 Task: Find connections with filter location Livingston with filter topic #househunting with filter profile language German with filter current company ProPharma with filter school Kumaun University with filter industry Footwear Manufacturing with filter service category Personal Injury Law with filter keywords title Sociologist
Action: Mouse moved to (578, 79)
Screenshot: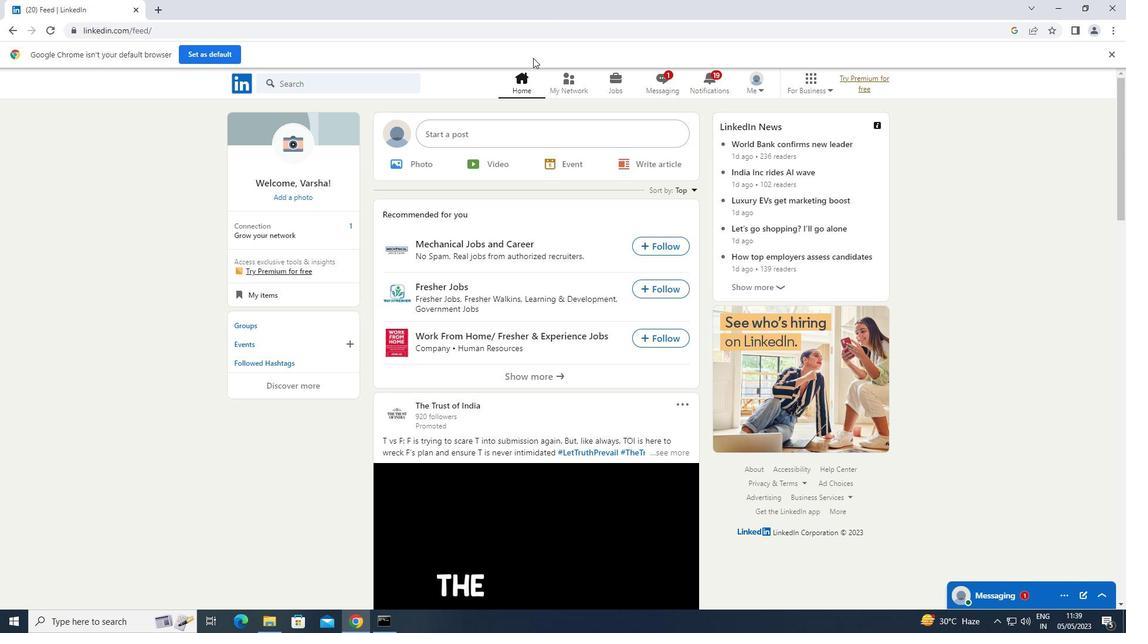 
Action: Mouse pressed left at (578, 79)
Screenshot: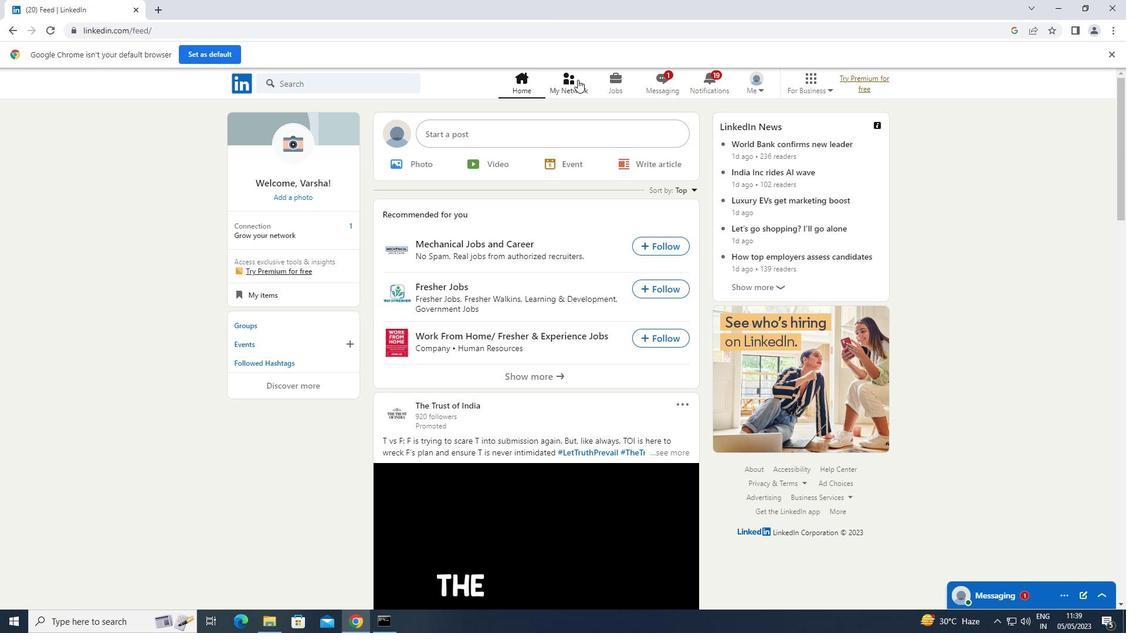 
Action: Mouse moved to (321, 153)
Screenshot: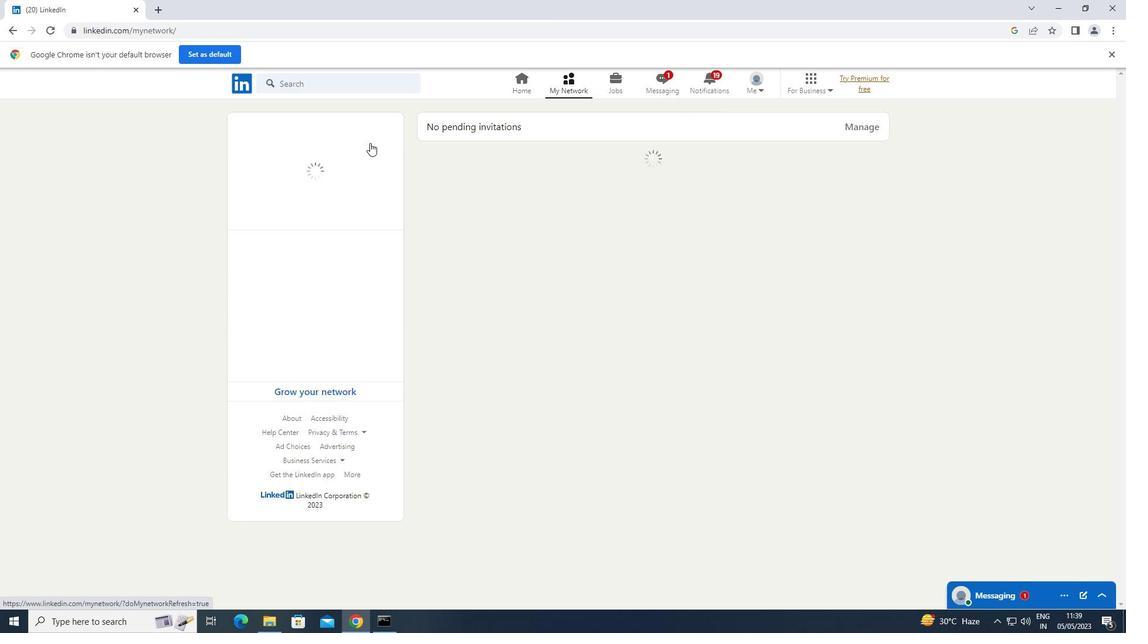 
Action: Mouse pressed left at (321, 153)
Screenshot: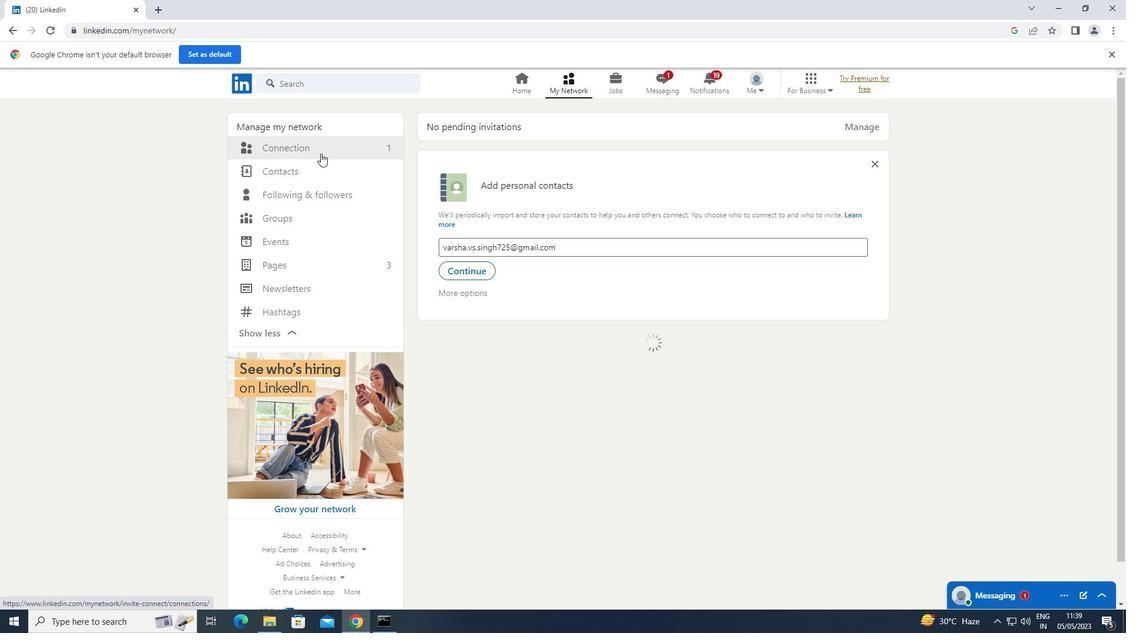 
Action: Mouse moved to (656, 150)
Screenshot: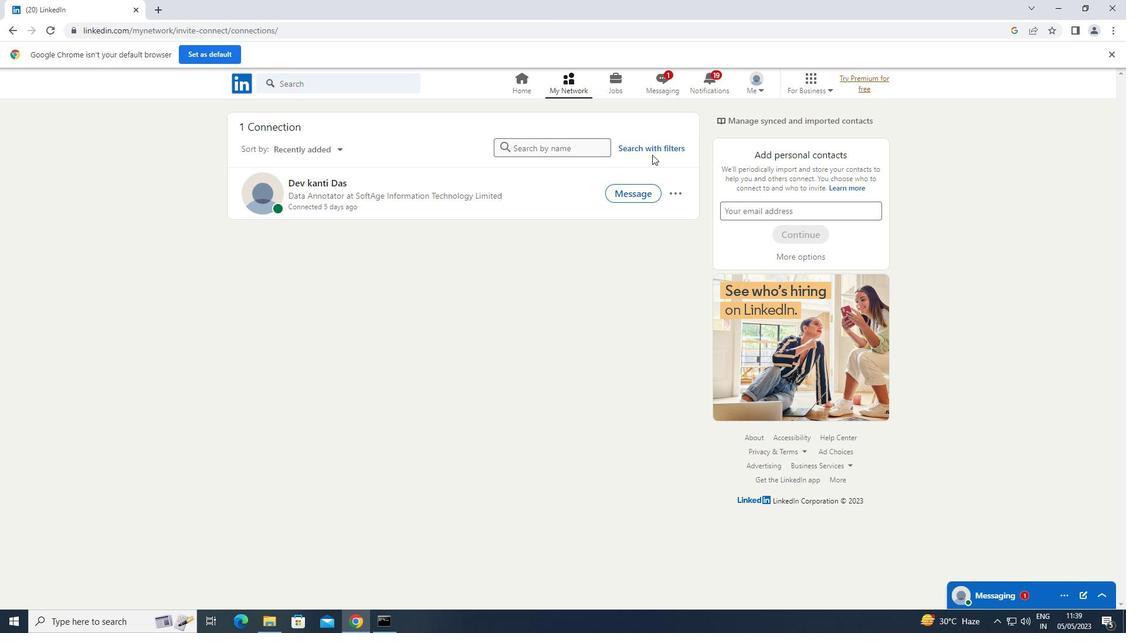
Action: Mouse pressed left at (656, 150)
Screenshot: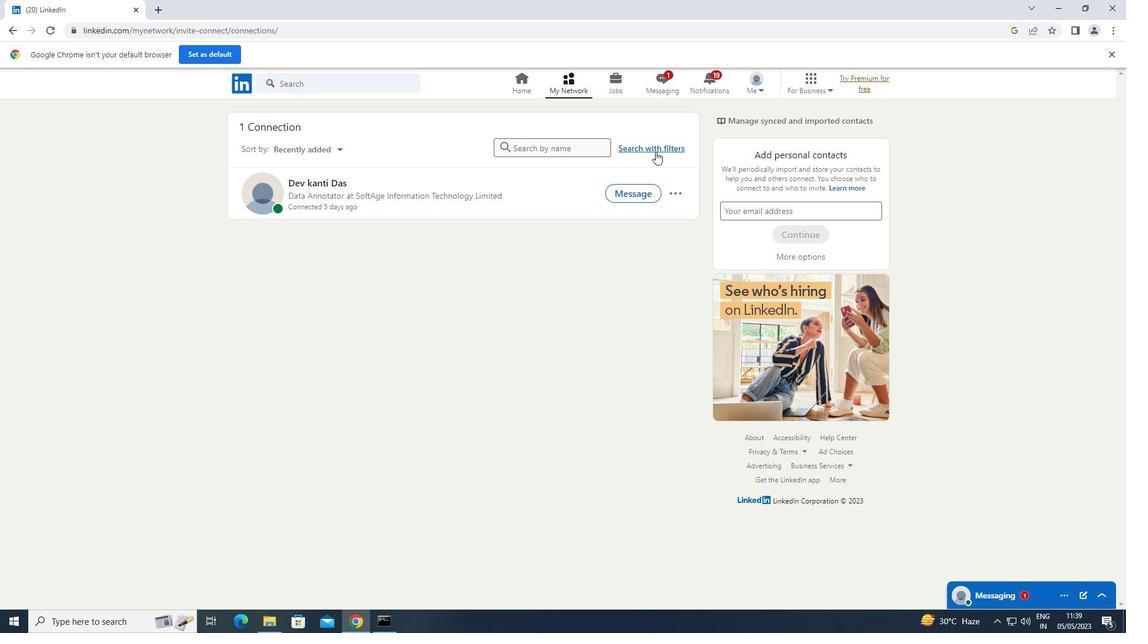 
Action: Mouse moved to (610, 108)
Screenshot: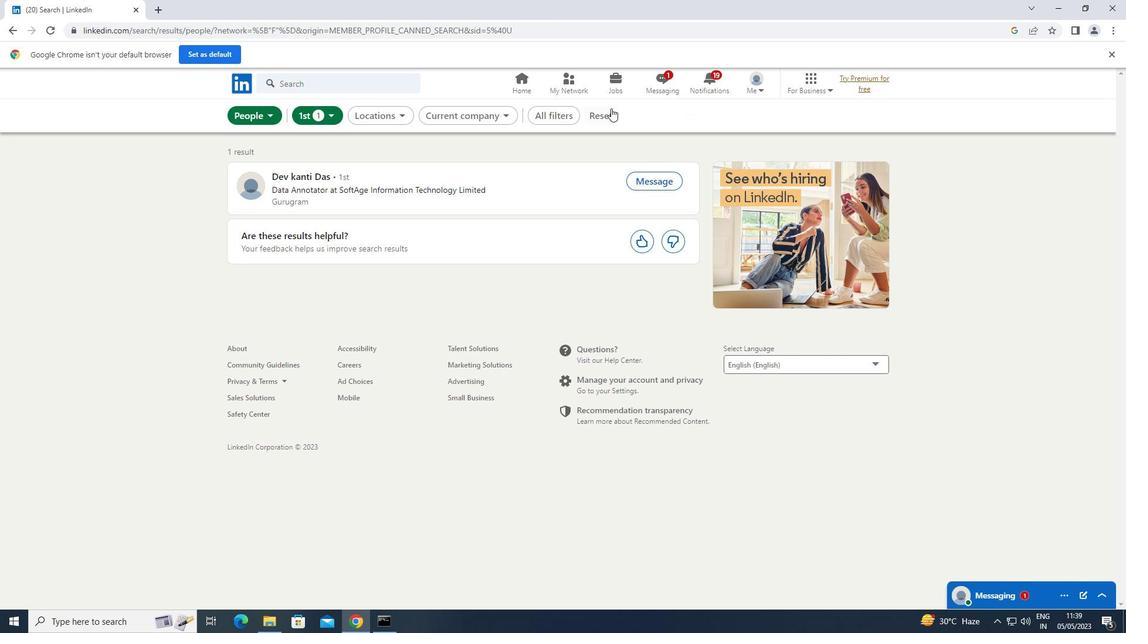 
Action: Mouse pressed left at (610, 108)
Screenshot: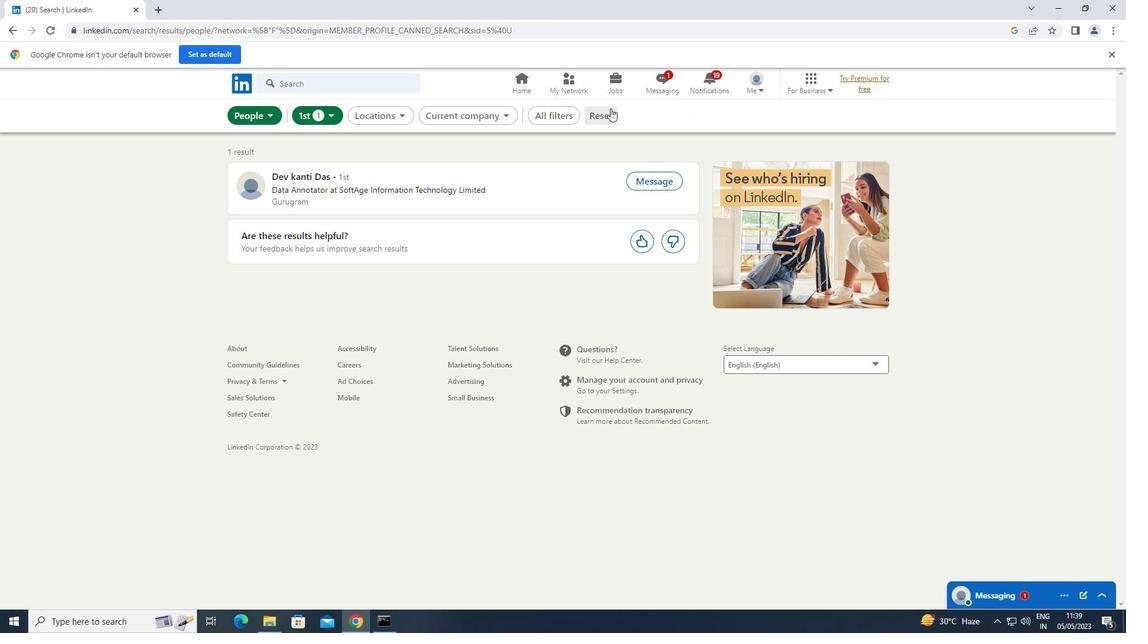 
Action: Mouse moved to (579, 120)
Screenshot: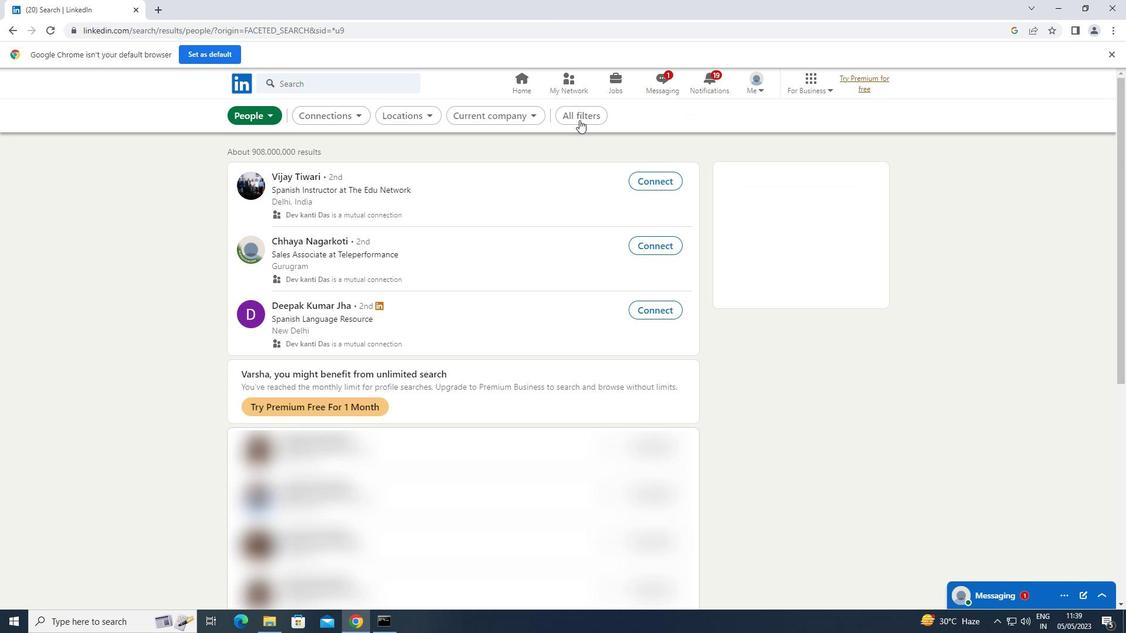
Action: Mouse pressed left at (579, 120)
Screenshot: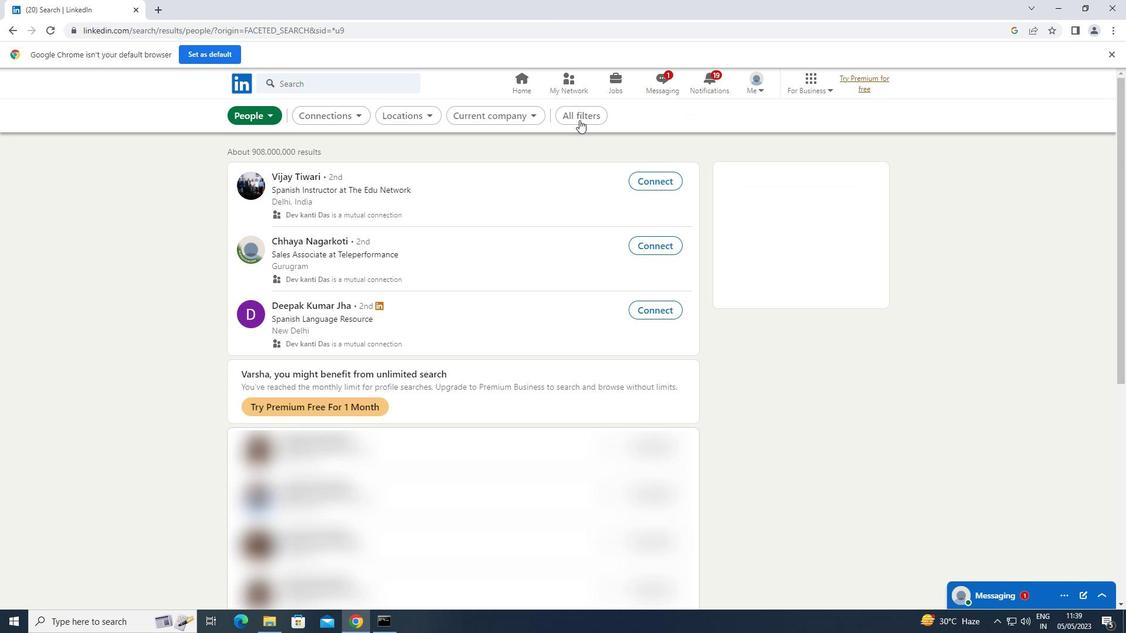 
Action: Mouse moved to (927, 278)
Screenshot: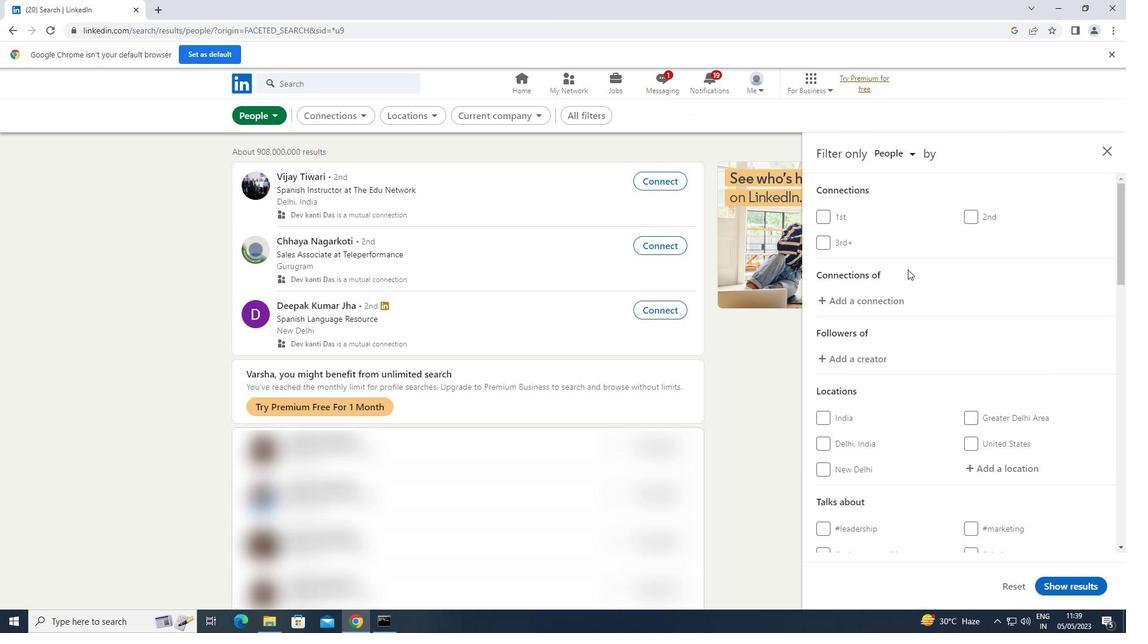 
Action: Mouse scrolled (927, 278) with delta (0, 0)
Screenshot: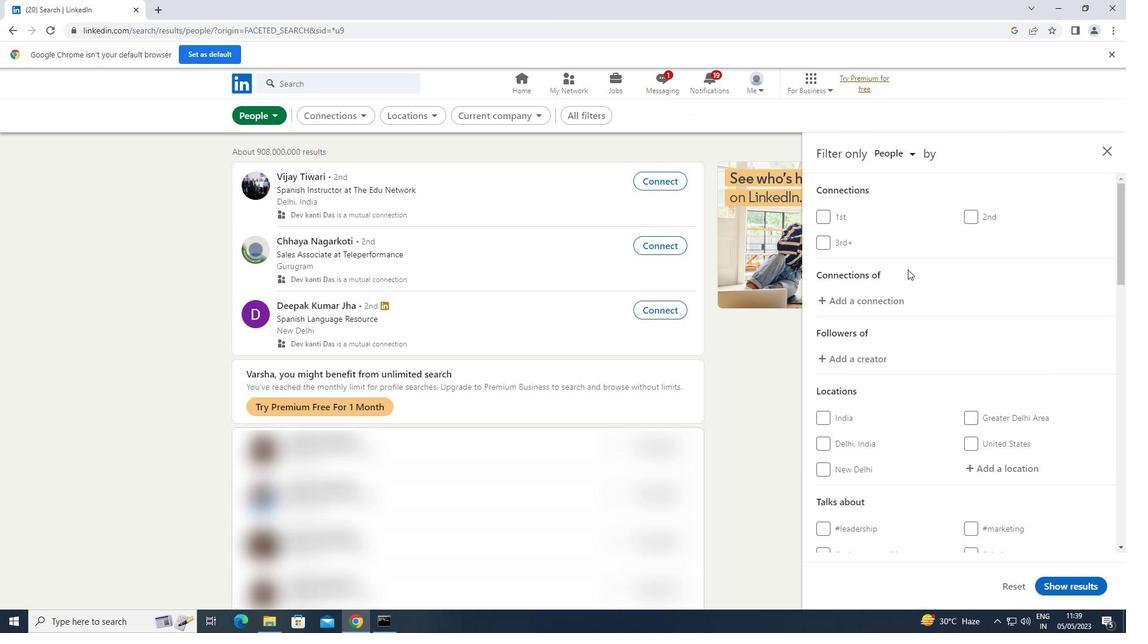 
Action: Mouse scrolled (927, 278) with delta (0, 0)
Screenshot: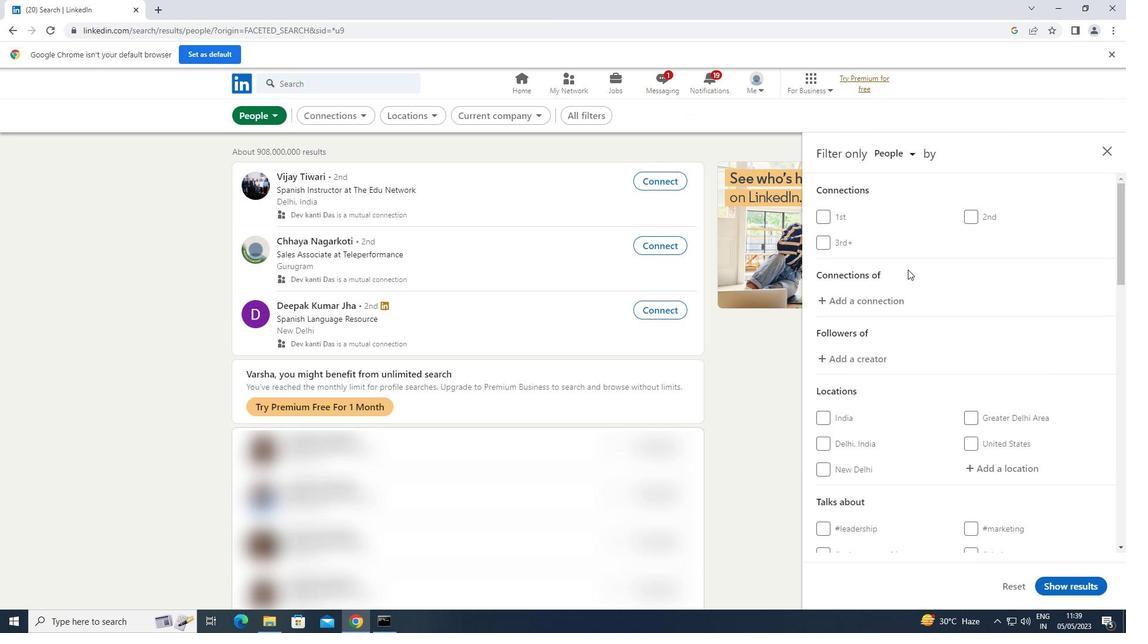 
Action: Mouse scrolled (927, 278) with delta (0, 0)
Screenshot: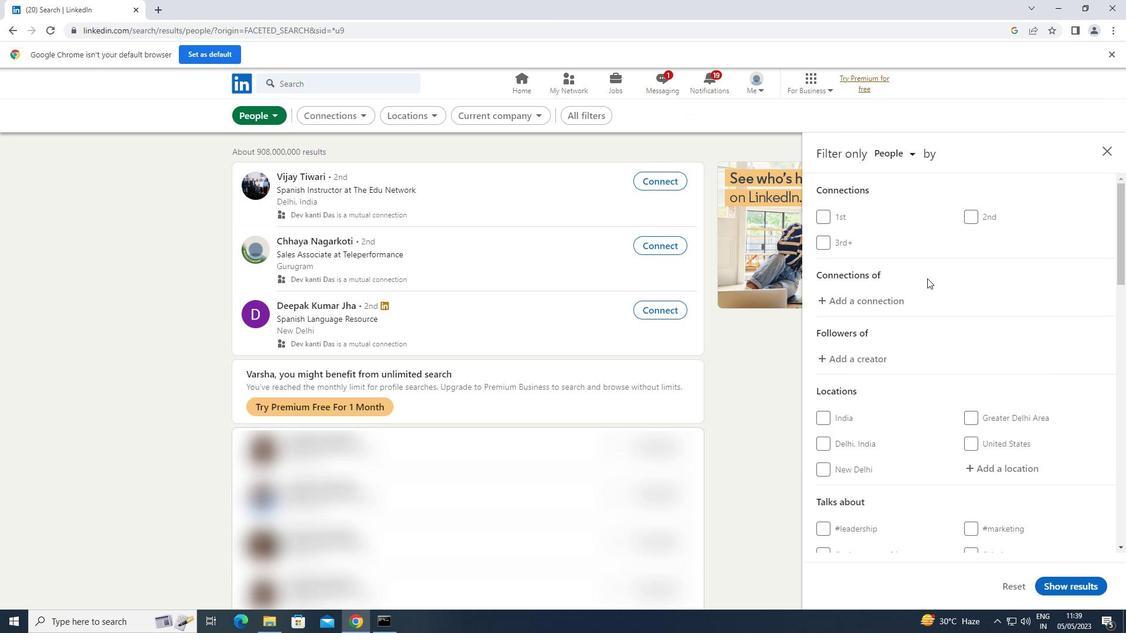 
Action: Mouse moved to (1002, 297)
Screenshot: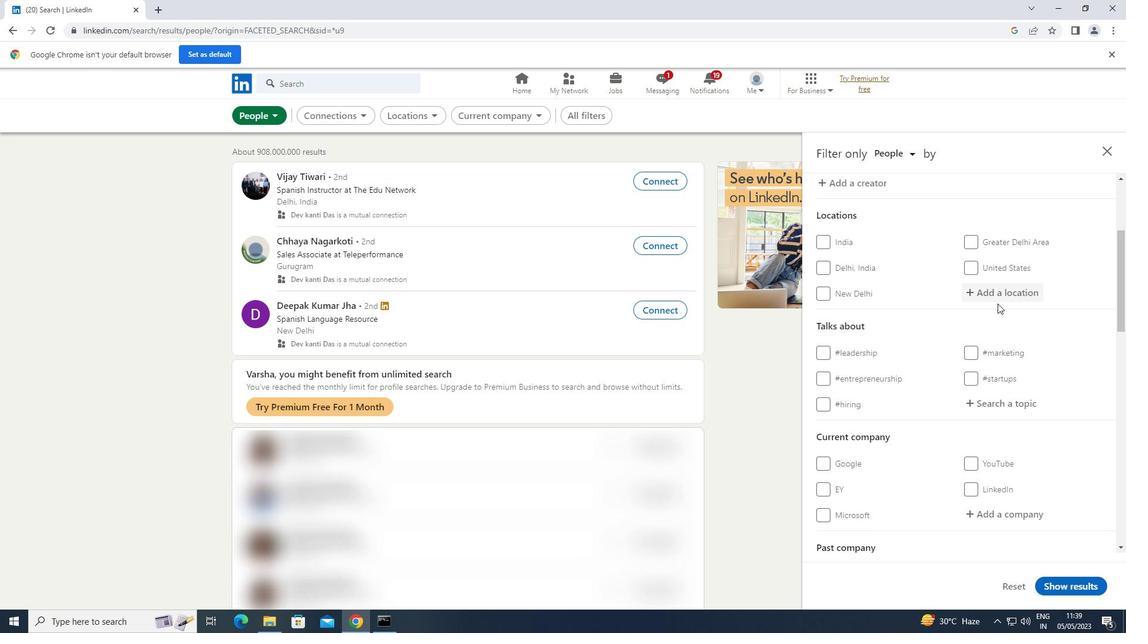 
Action: Mouse pressed left at (1002, 297)
Screenshot: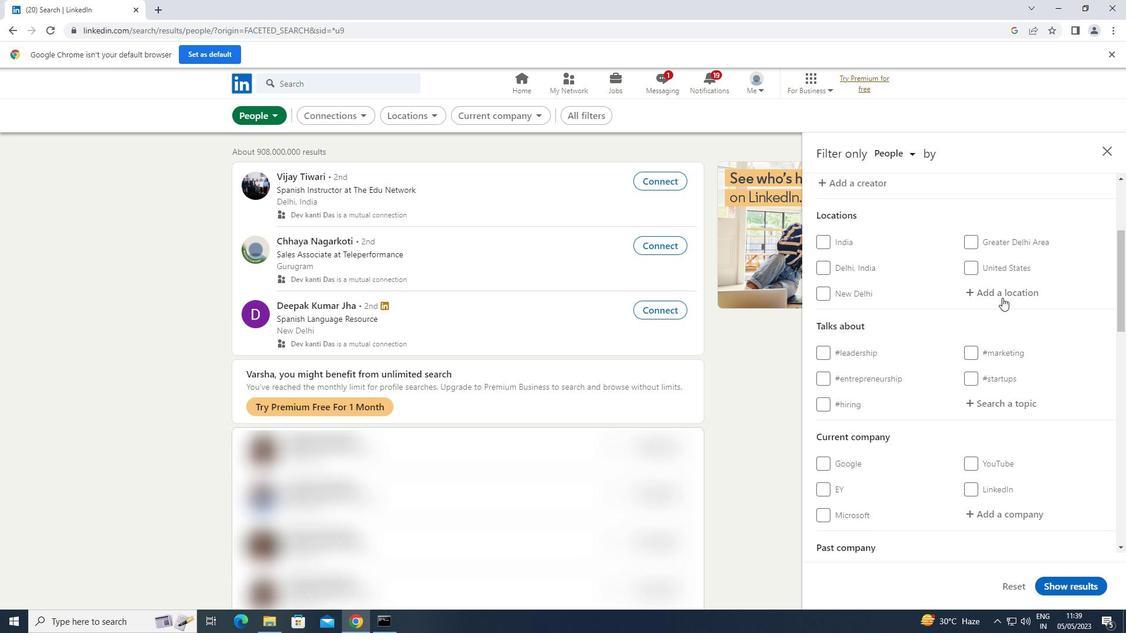 
Action: Key pressed <Key.shift>LIVINGSTON<Key.enter>
Screenshot: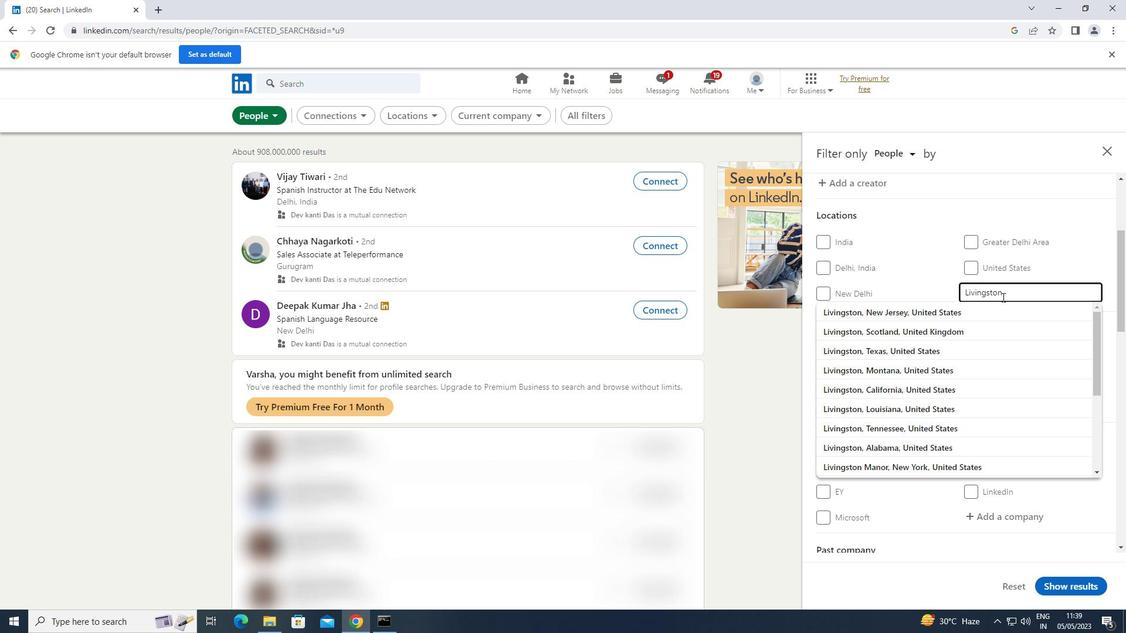 
Action: Mouse moved to (1004, 406)
Screenshot: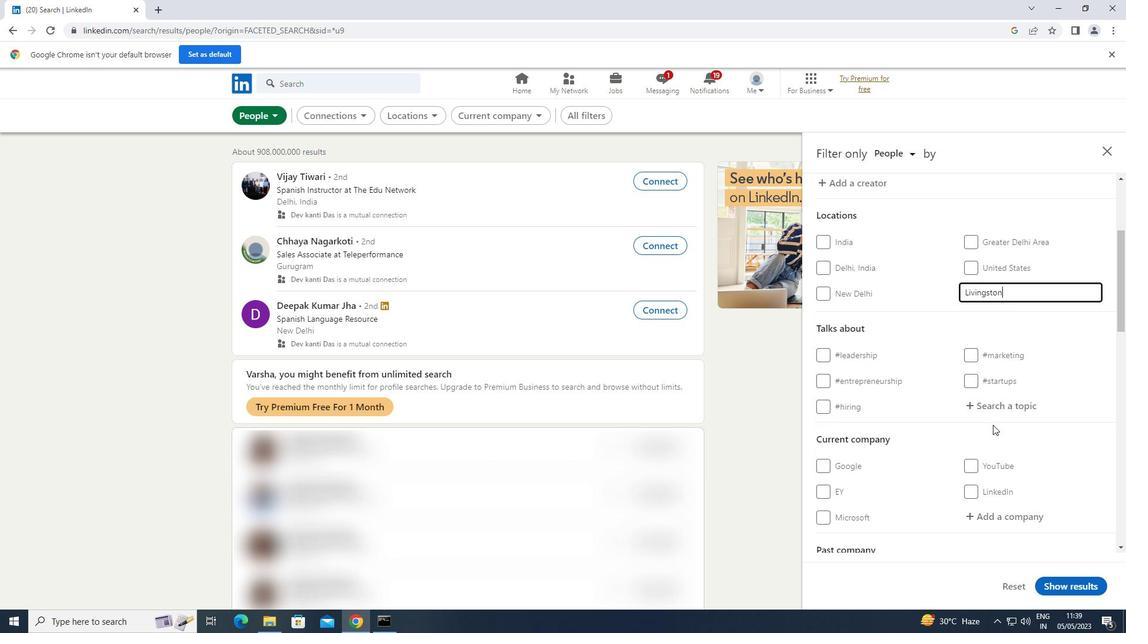 
Action: Mouse pressed left at (1004, 406)
Screenshot: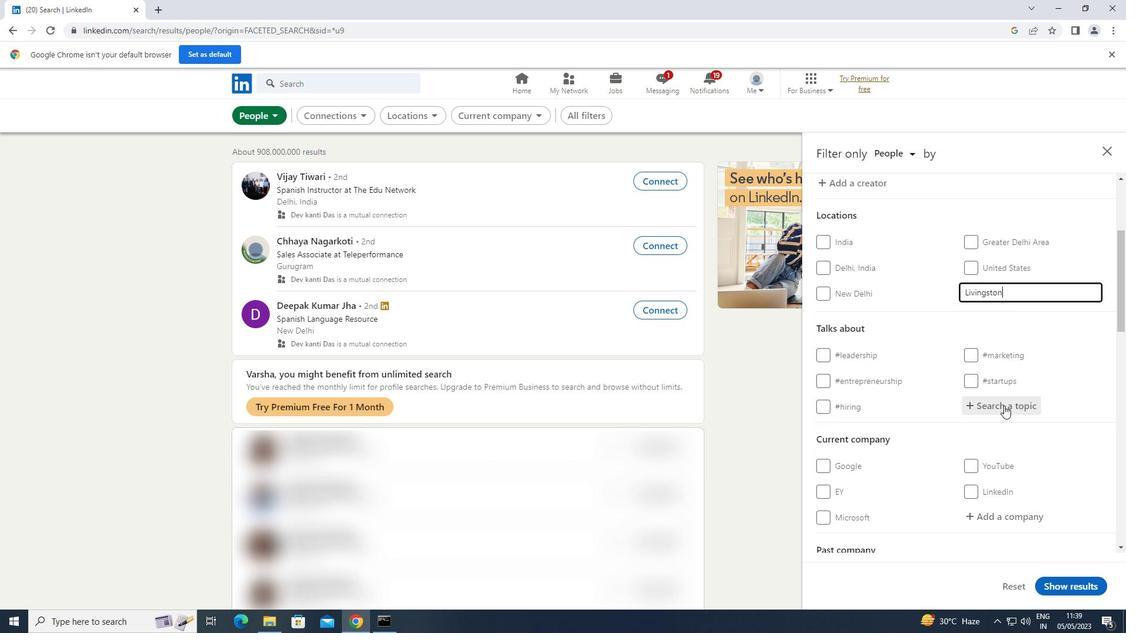 
Action: Key pressed HOUSEHUNTING
Screenshot: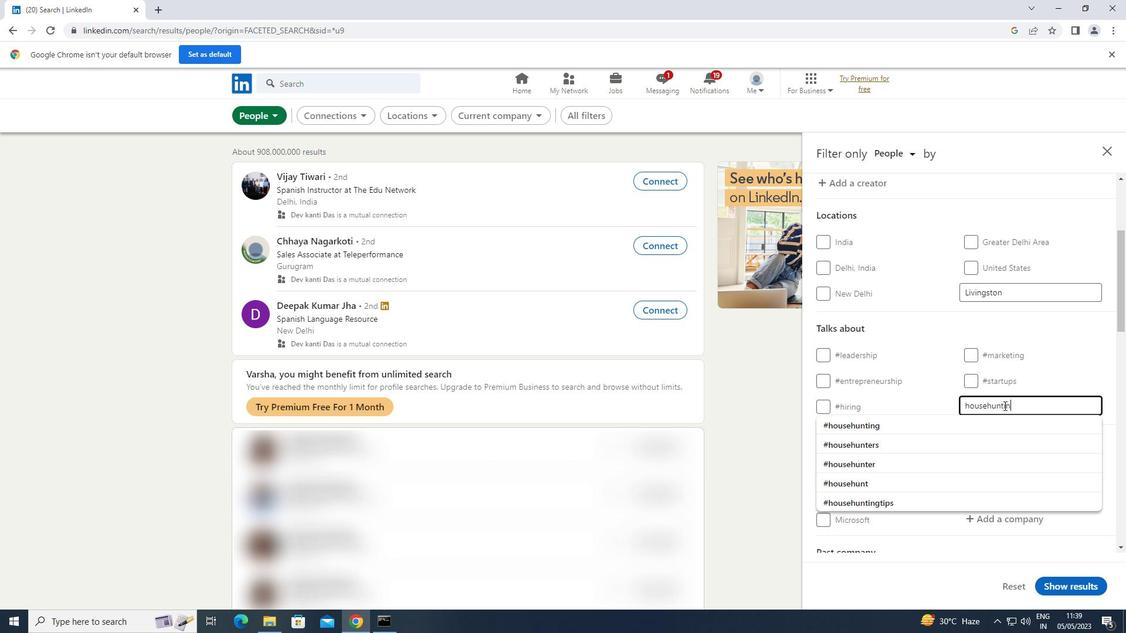 
Action: Mouse moved to (913, 429)
Screenshot: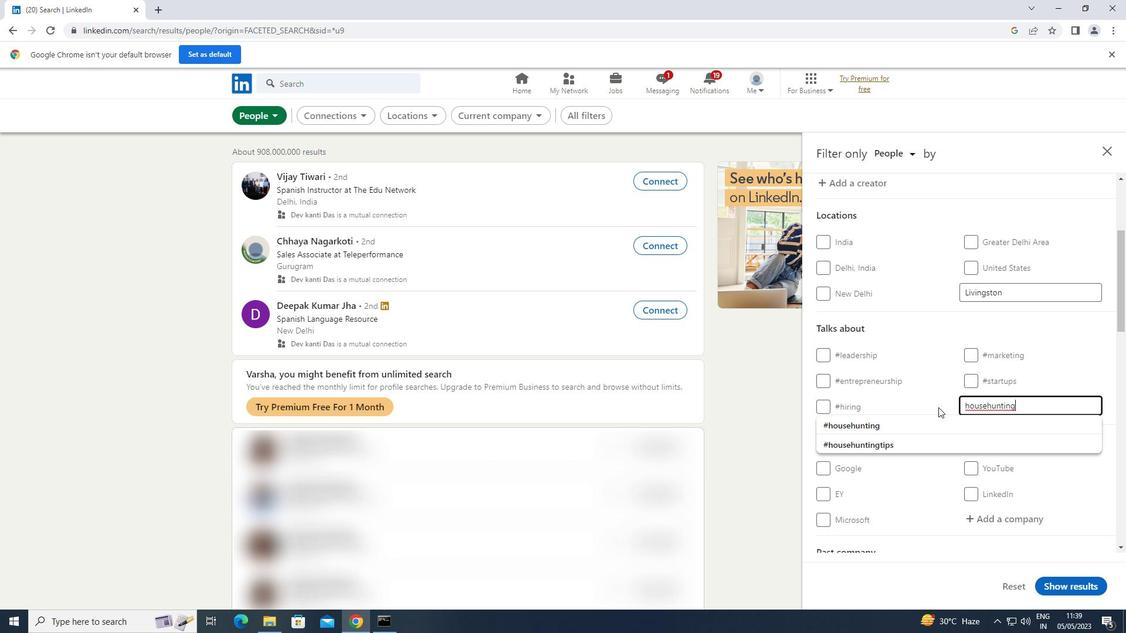 
Action: Mouse pressed left at (913, 429)
Screenshot: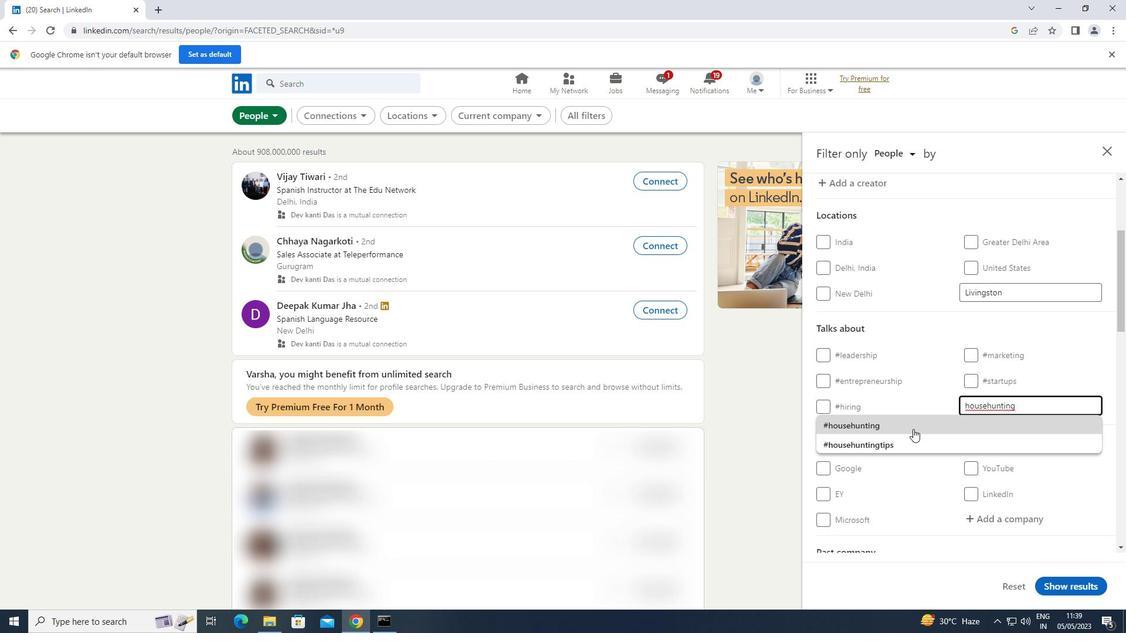 
Action: Mouse scrolled (913, 429) with delta (0, 0)
Screenshot: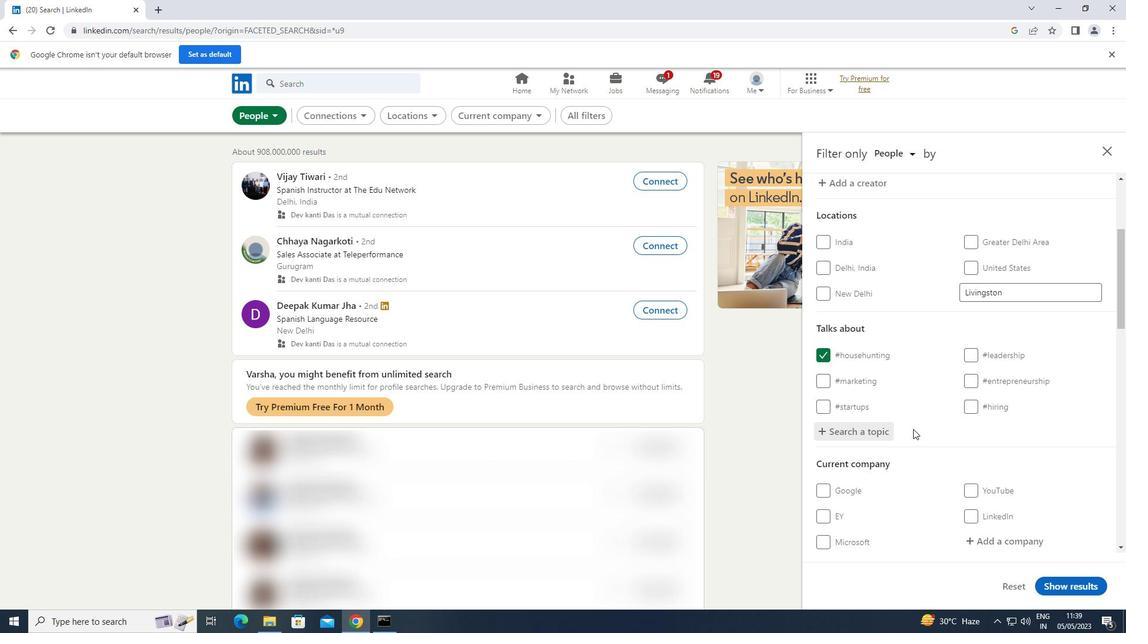 
Action: Mouse scrolled (913, 429) with delta (0, 0)
Screenshot: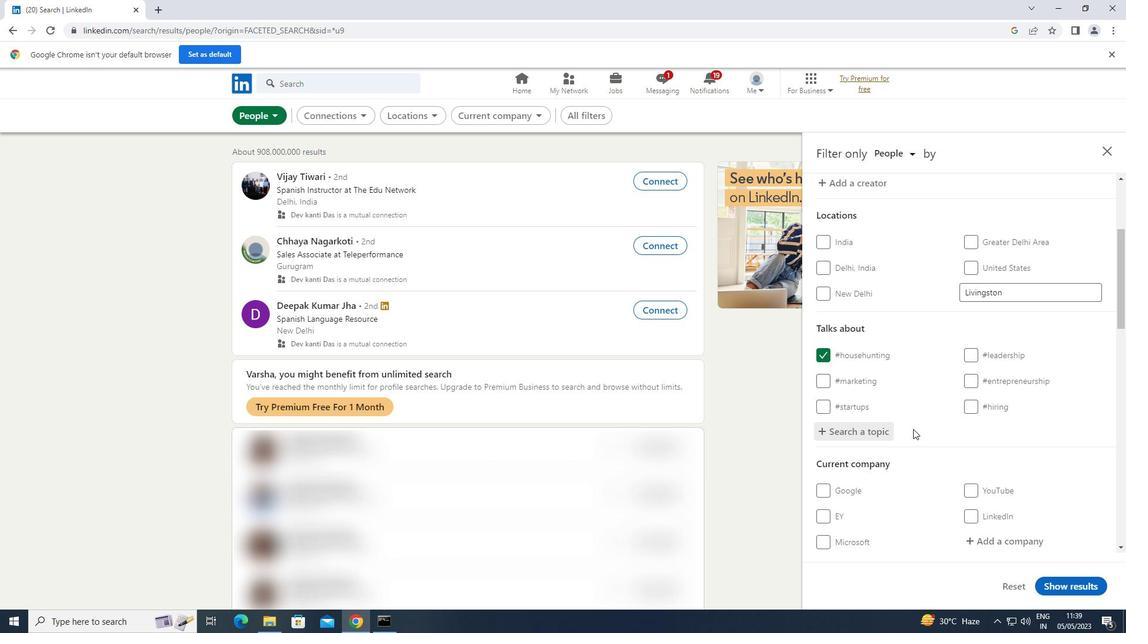 
Action: Mouse scrolled (913, 429) with delta (0, 0)
Screenshot: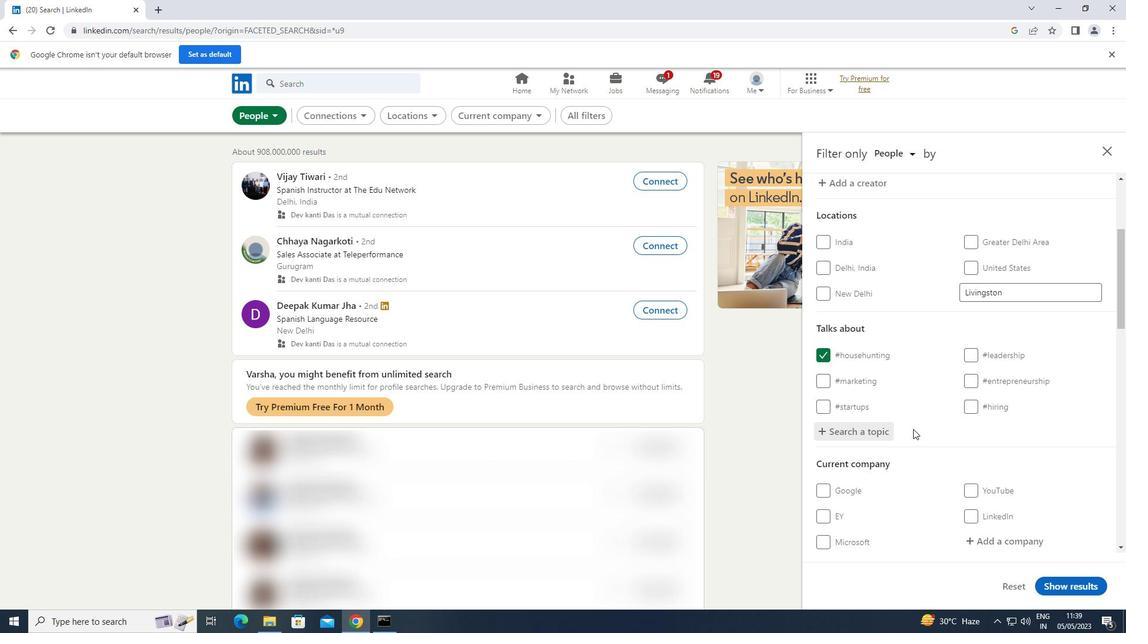 
Action: Mouse scrolled (913, 429) with delta (0, 0)
Screenshot: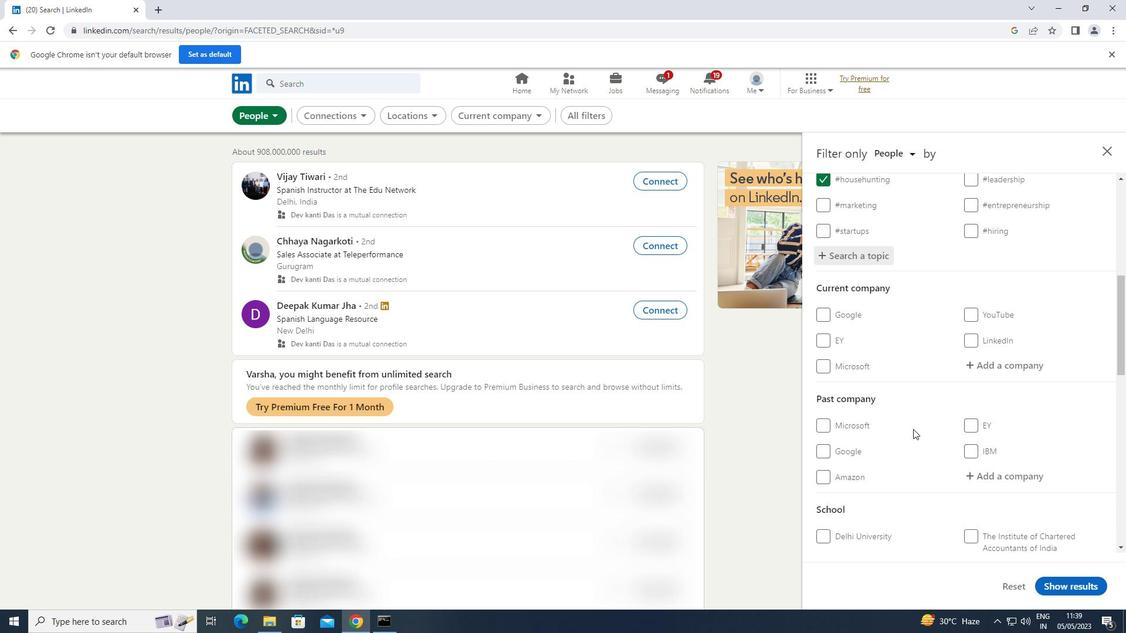 
Action: Mouse scrolled (913, 429) with delta (0, 0)
Screenshot: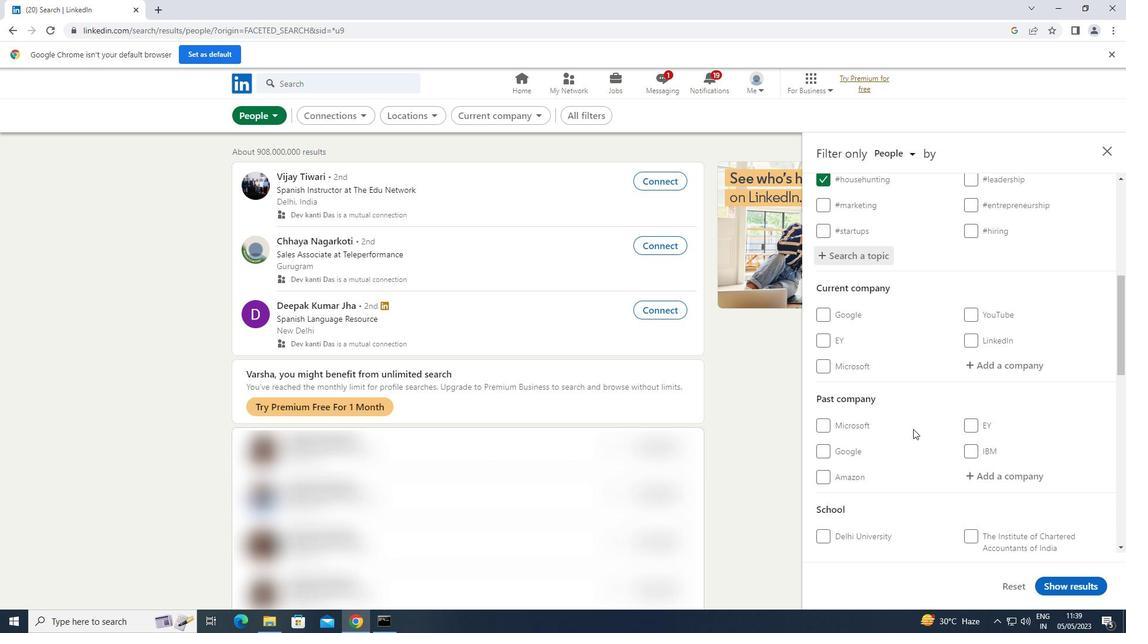 
Action: Mouse scrolled (913, 429) with delta (0, 0)
Screenshot: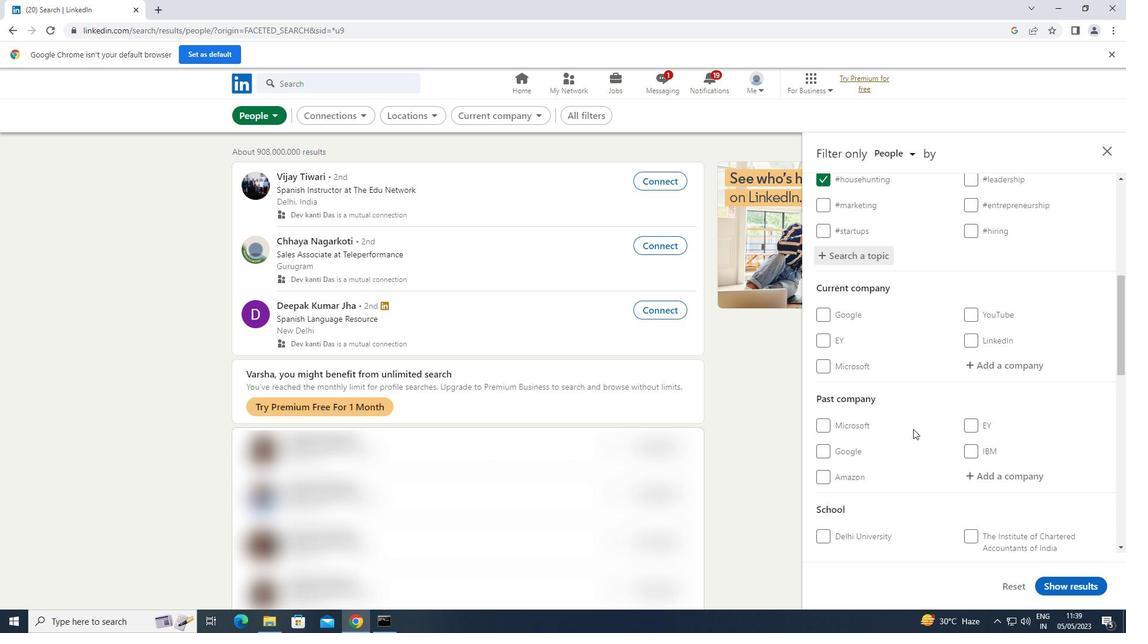 
Action: Mouse scrolled (913, 429) with delta (0, 0)
Screenshot: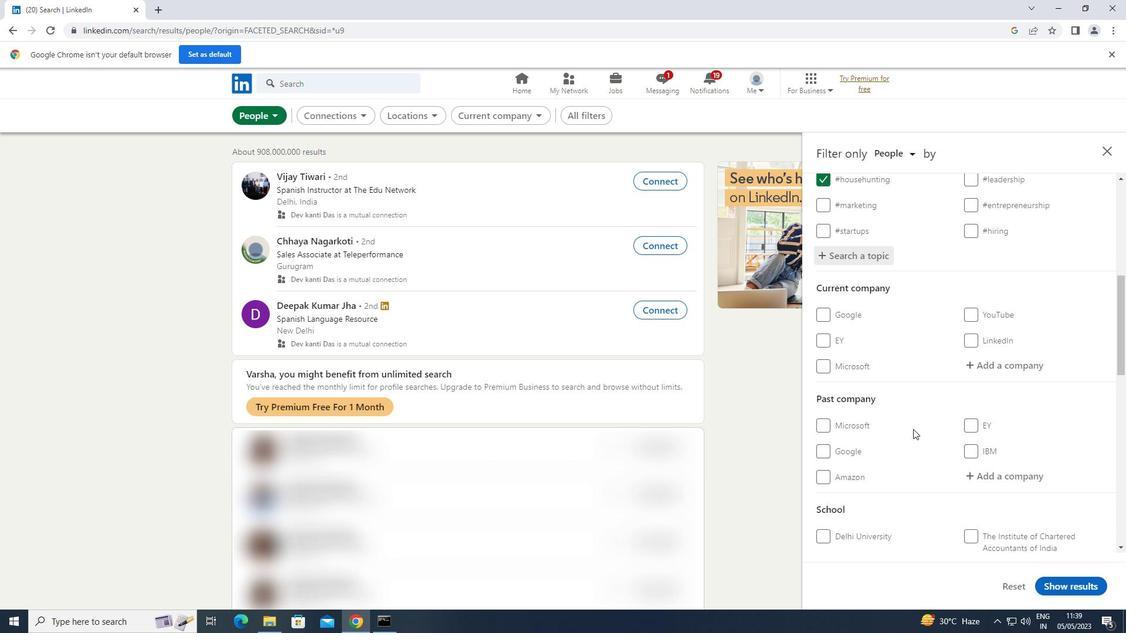 
Action: Mouse scrolled (913, 429) with delta (0, 0)
Screenshot: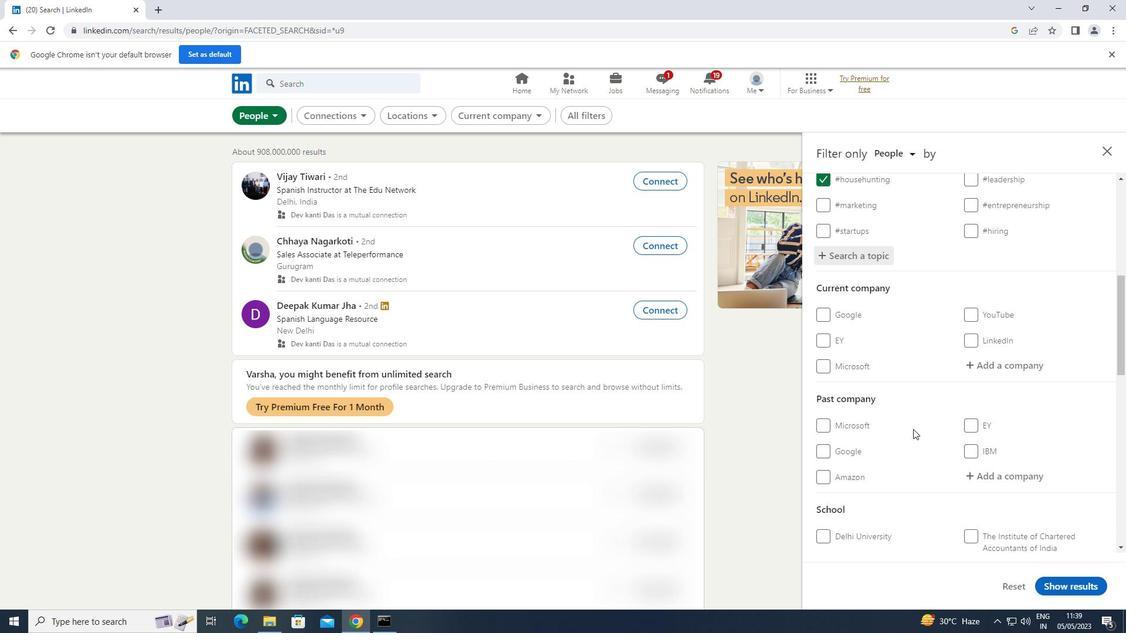 
Action: Mouse moved to (873, 472)
Screenshot: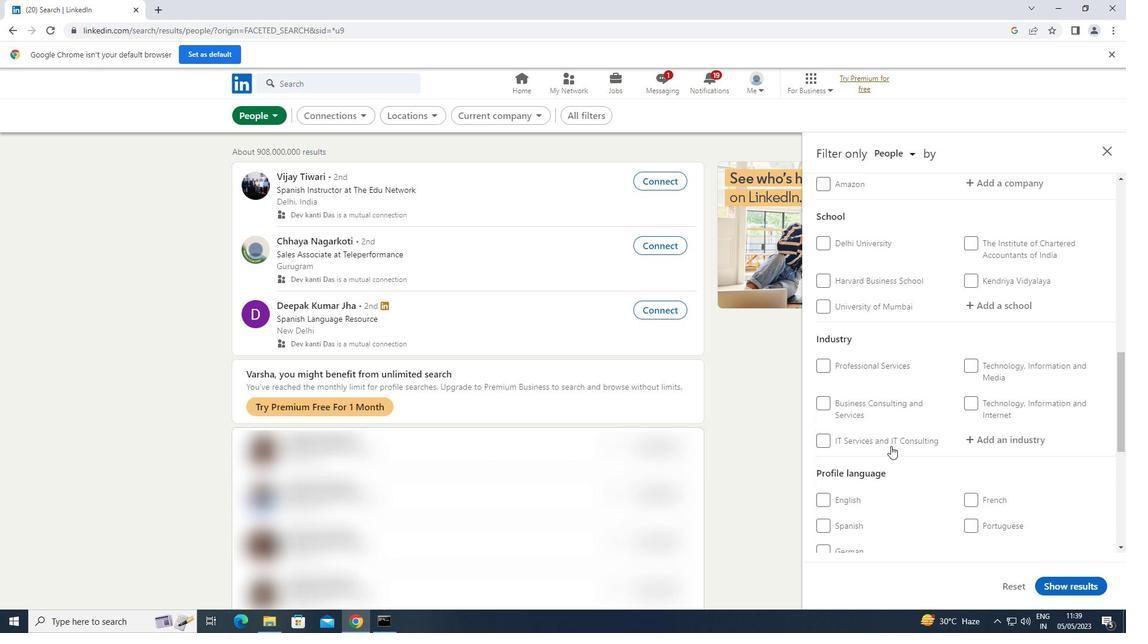 
Action: Mouse scrolled (873, 471) with delta (0, 0)
Screenshot: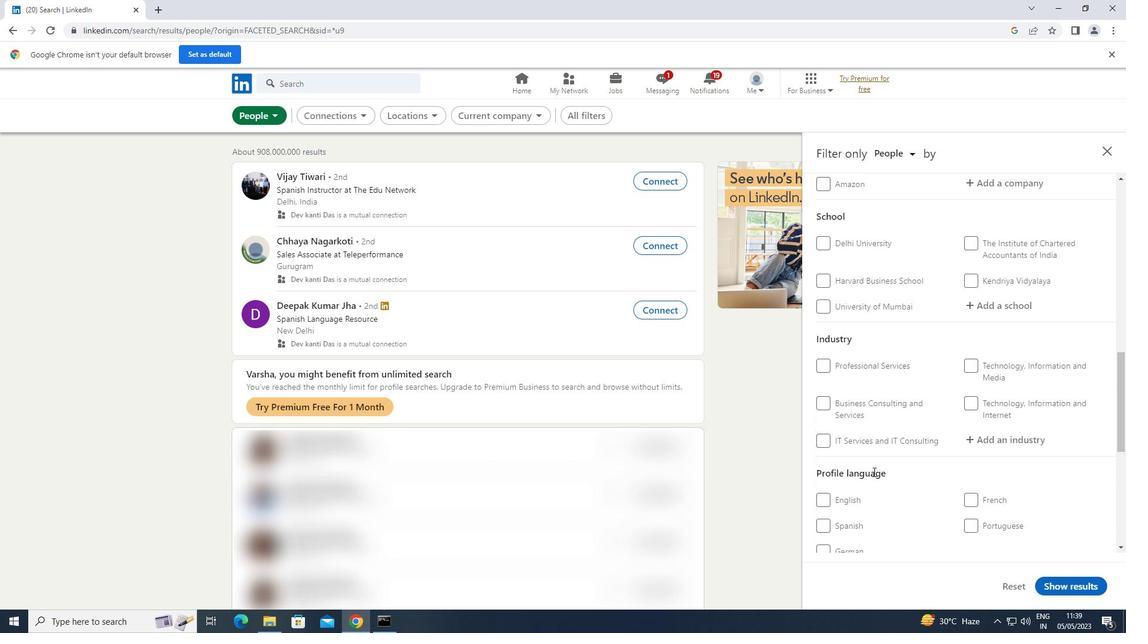 
Action: Mouse scrolled (873, 471) with delta (0, 0)
Screenshot: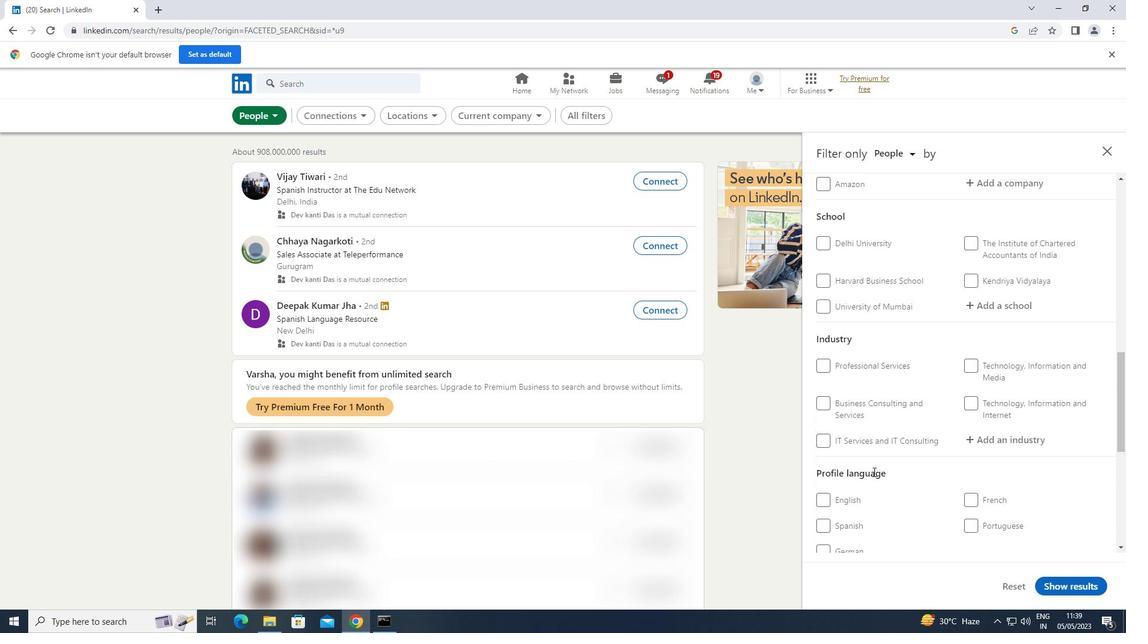 
Action: Mouse moved to (820, 432)
Screenshot: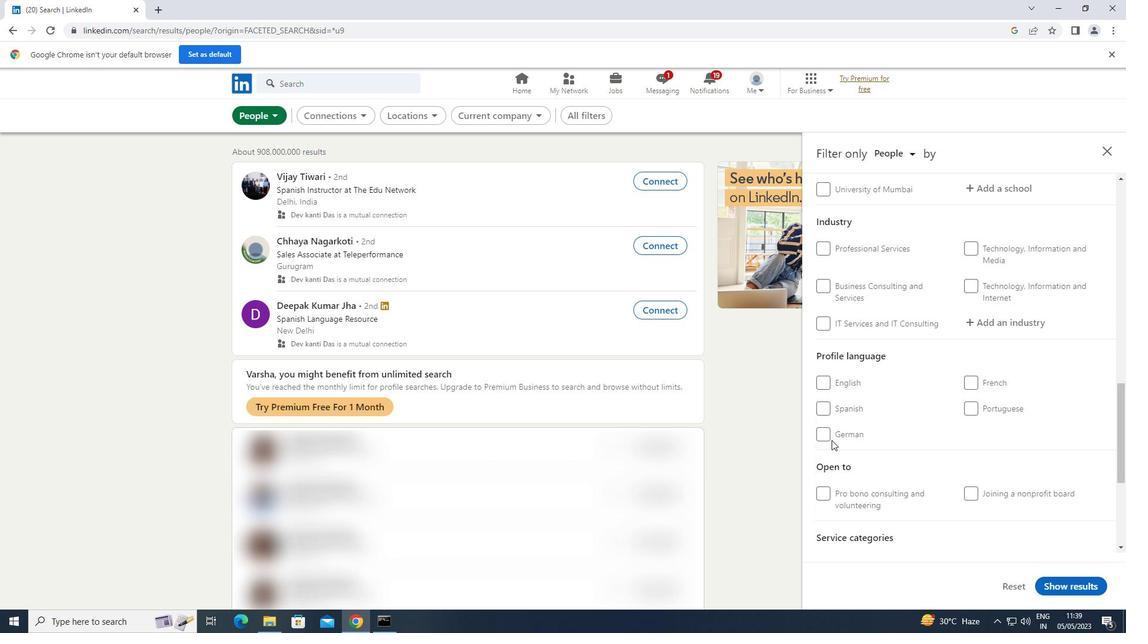
Action: Mouse pressed left at (820, 432)
Screenshot: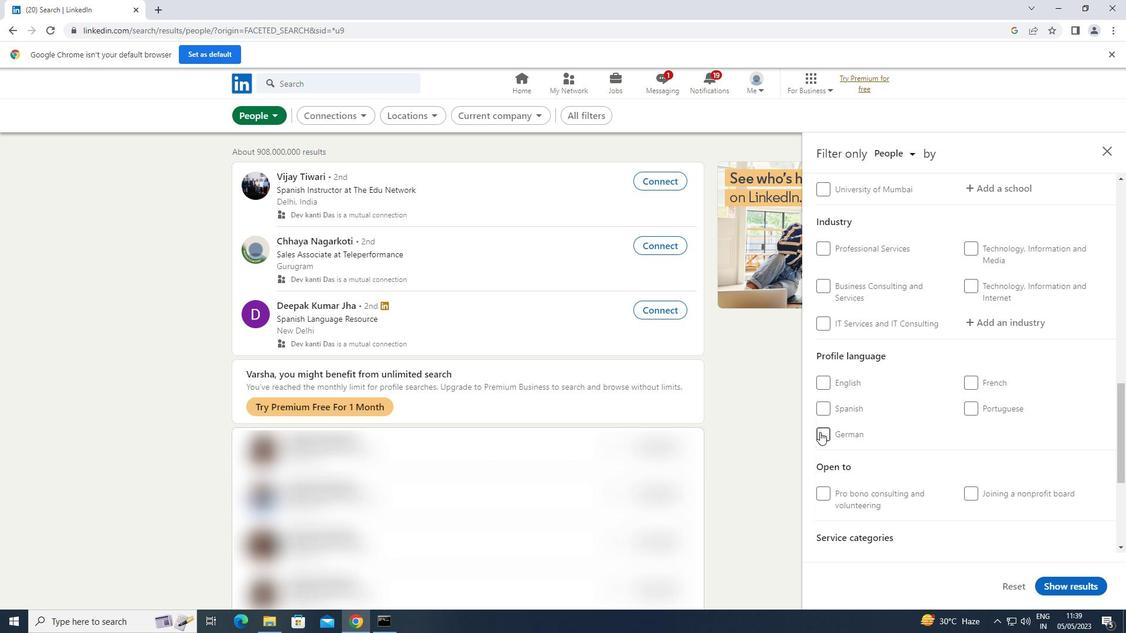 
Action: Mouse moved to (823, 428)
Screenshot: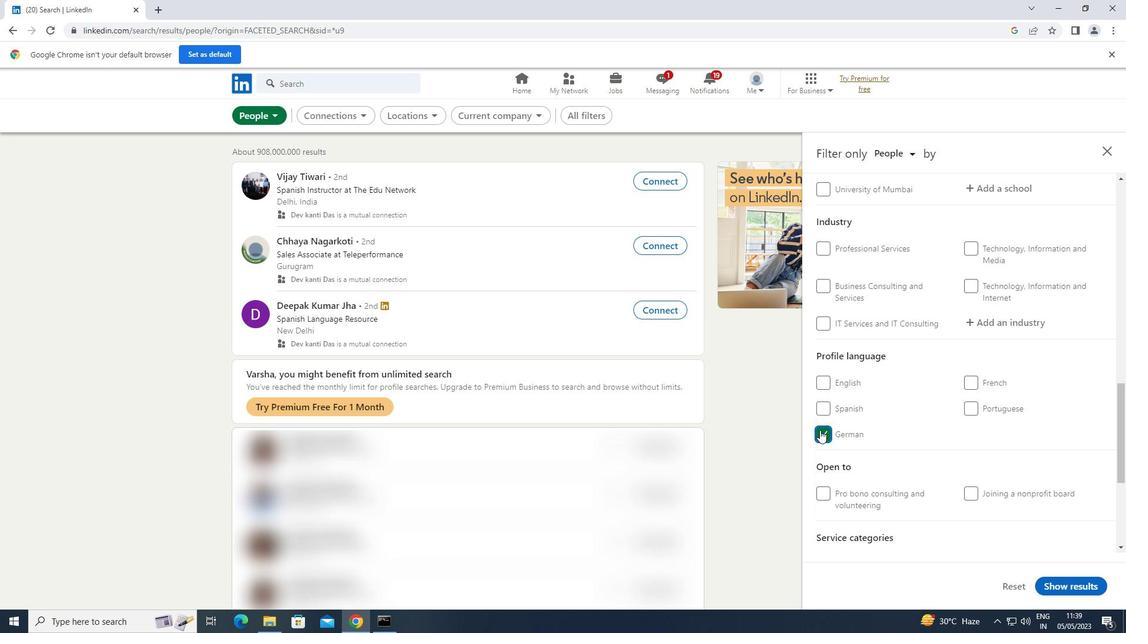 
Action: Mouse scrolled (823, 429) with delta (0, 0)
Screenshot: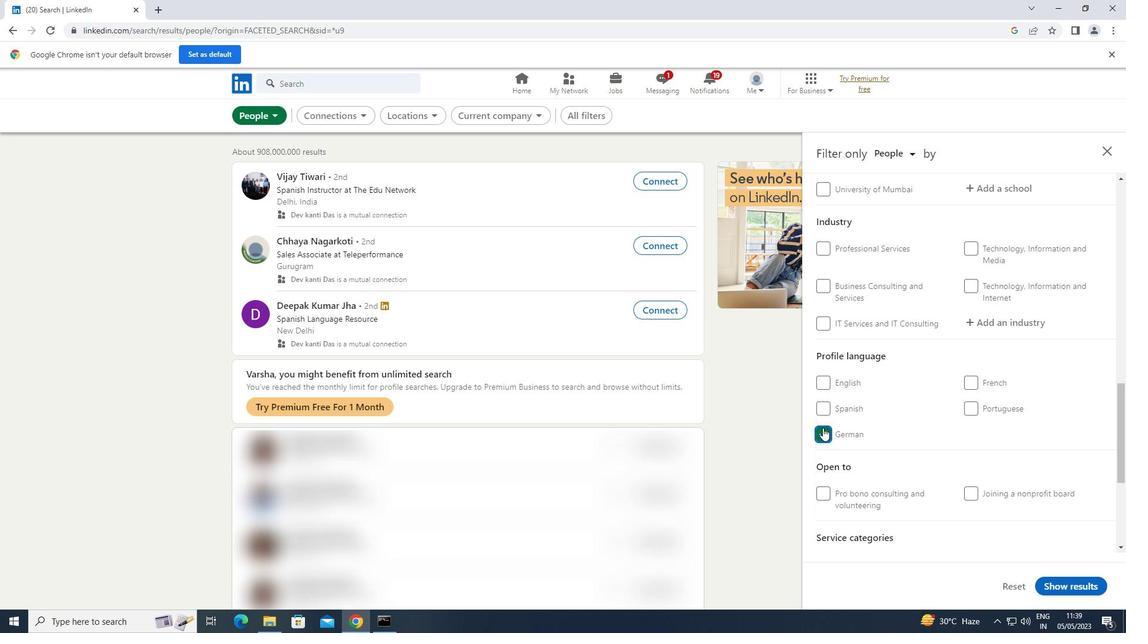 
Action: Mouse scrolled (823, 429) with delta (0, 0)
Screenshot: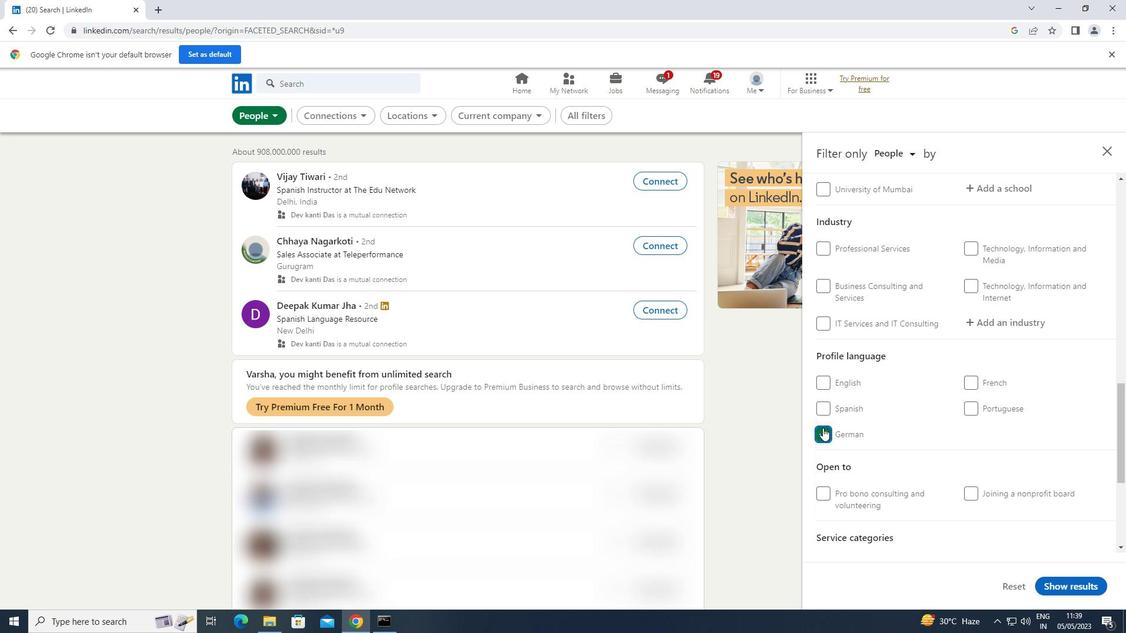 
Action: Mouse moved to (825, 425)
Screenshot: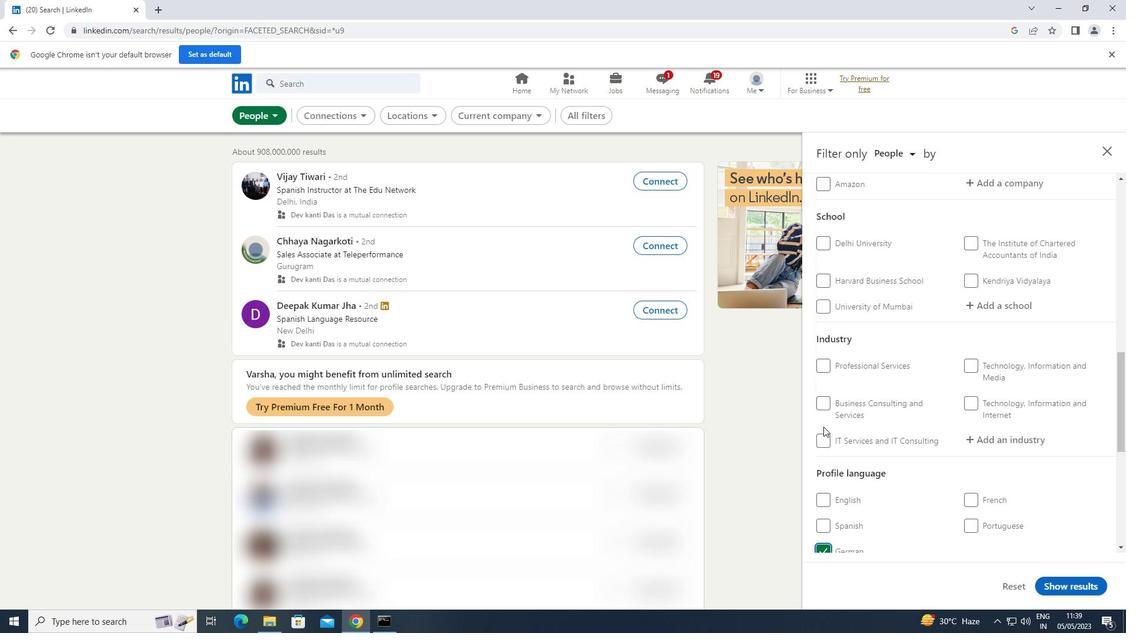 
Action: Mouse scrolled (825, 426) with delta (0, 0)
Screenshot: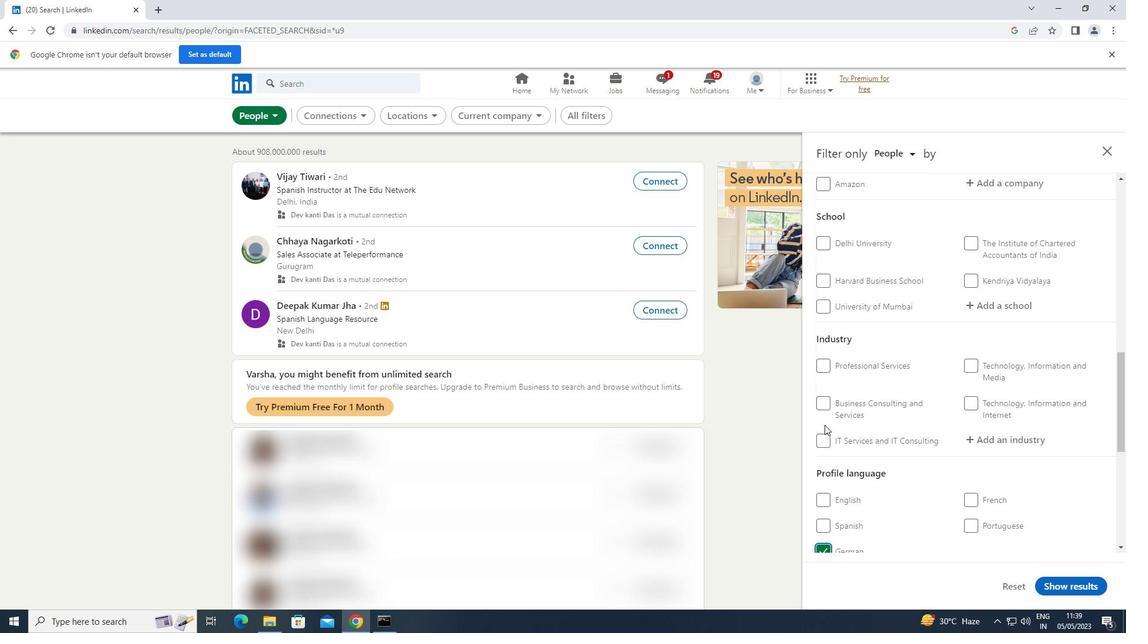 
Action: Mouse scrolled (825, 426) with delta (0, 0)
Screenshot: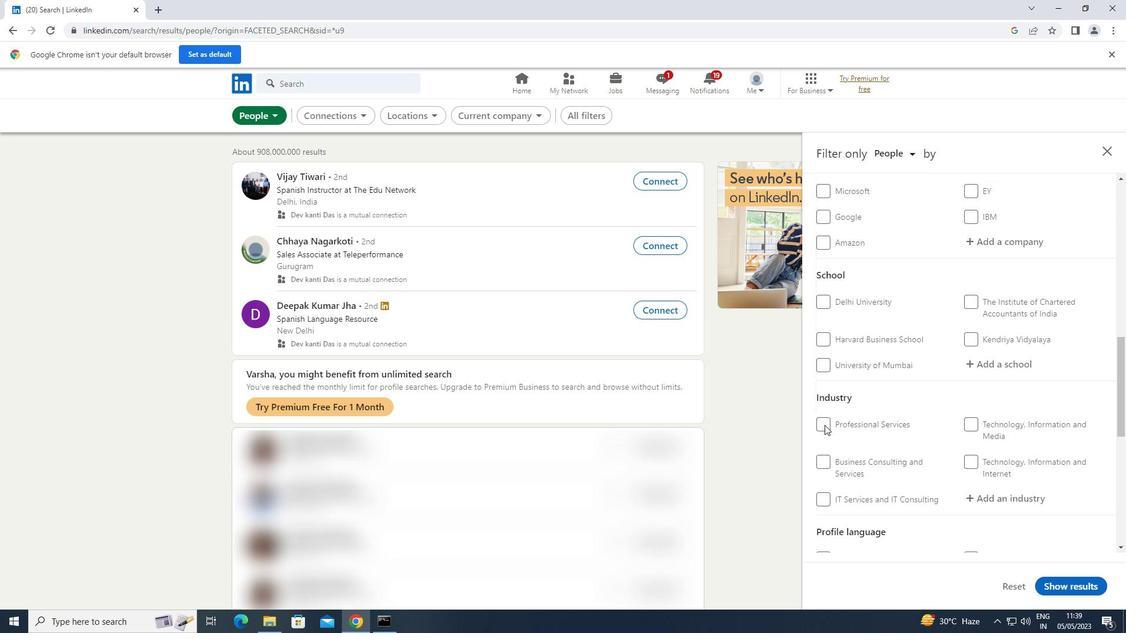 
Action: Mouse scrolled (825, 426) with delta (0, 0)
Screenshot: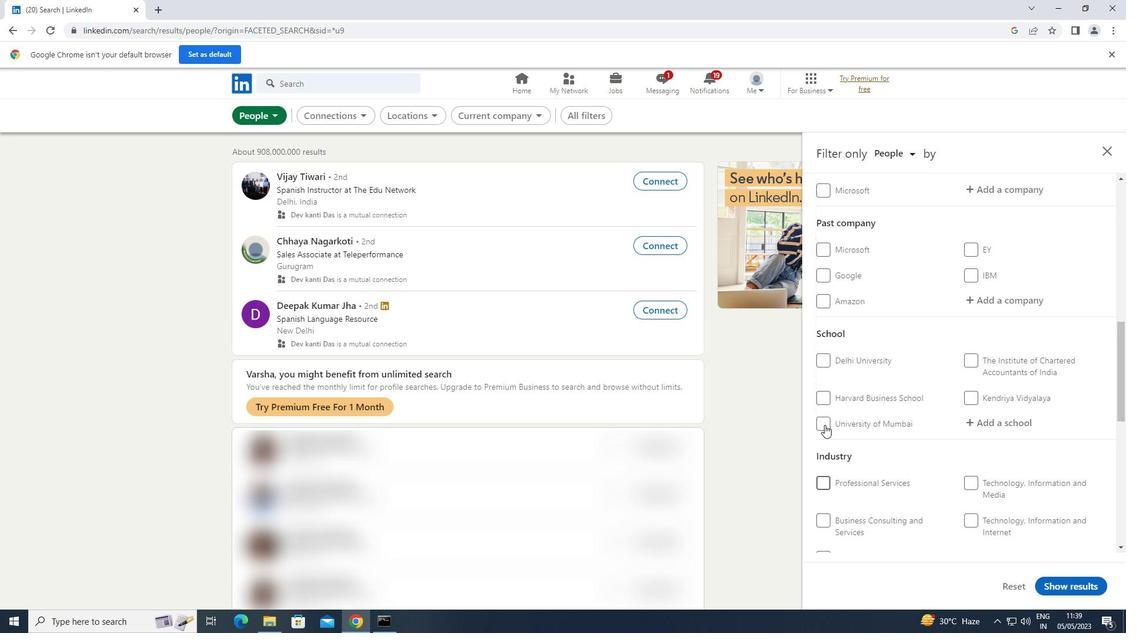 
Action: Mouse scrolled (825, 426) with delta (0, 0)
Screenshot: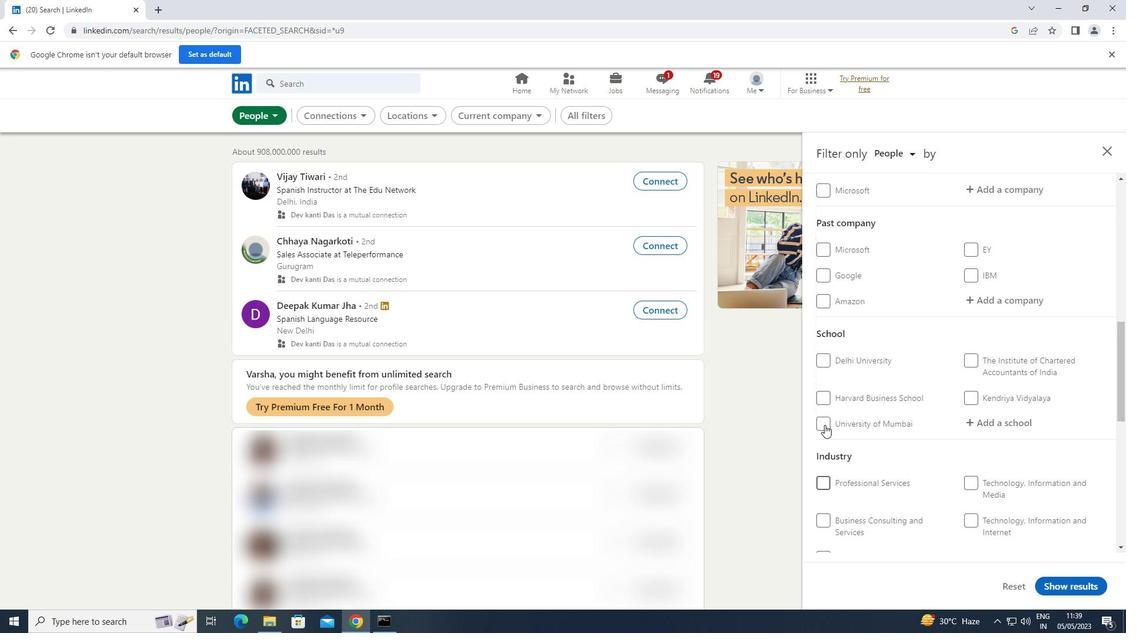
Action: Mouse moved to (1011, 309)
Screenshot: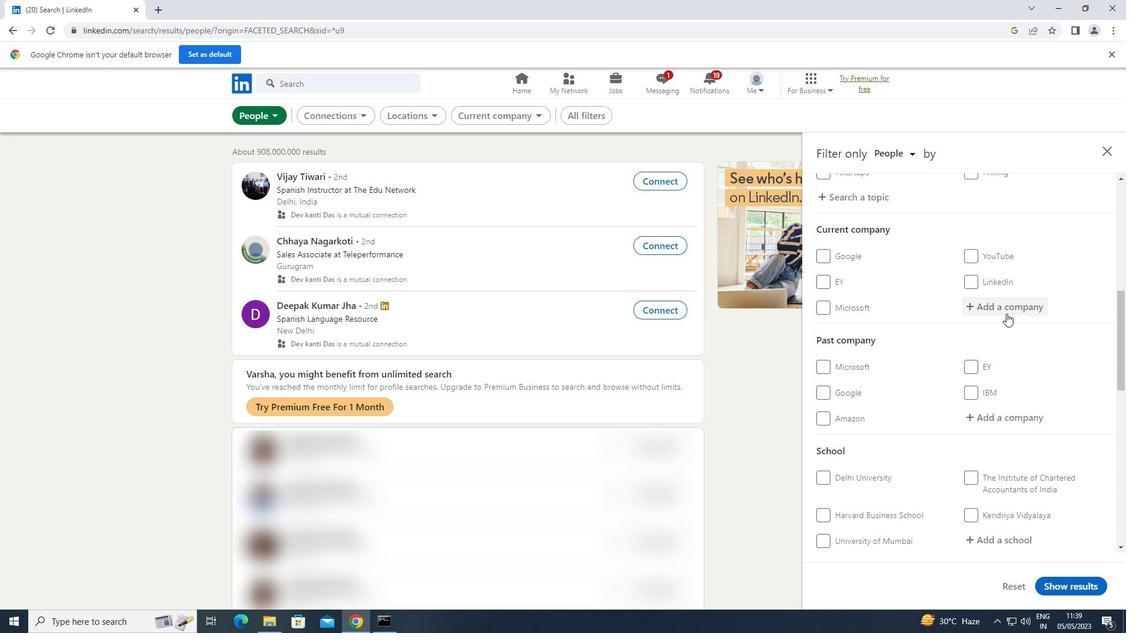 
Action: Mouse pressed left at (1011, 309)
Screenshot: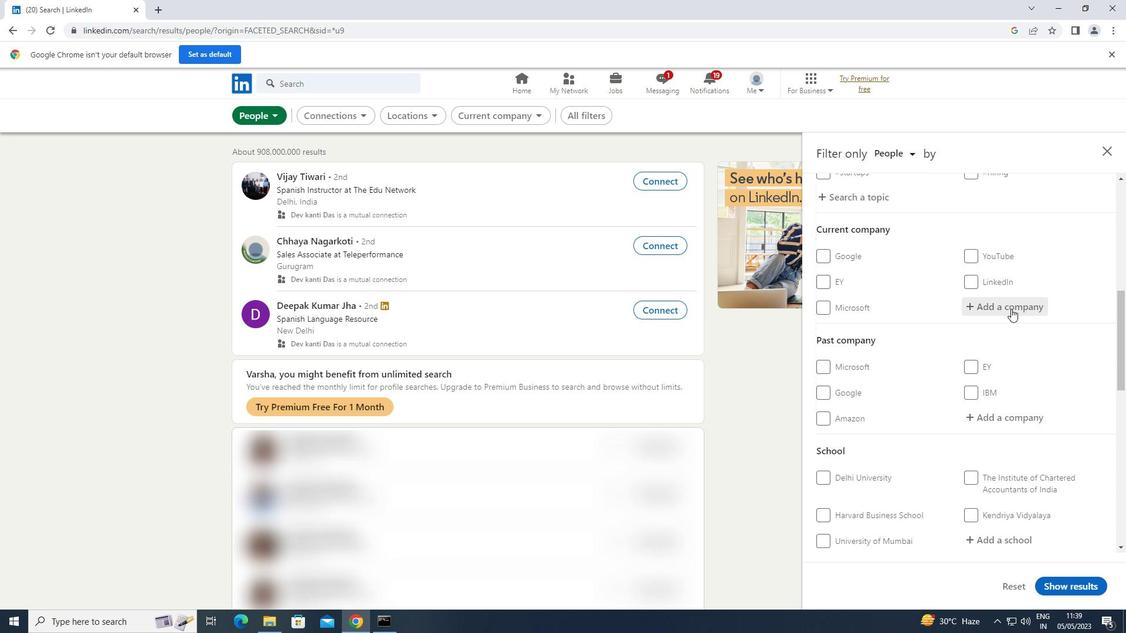 
Action: Key pressed <Key.shift>PRO<Key.shift>PHARM
Screenshot: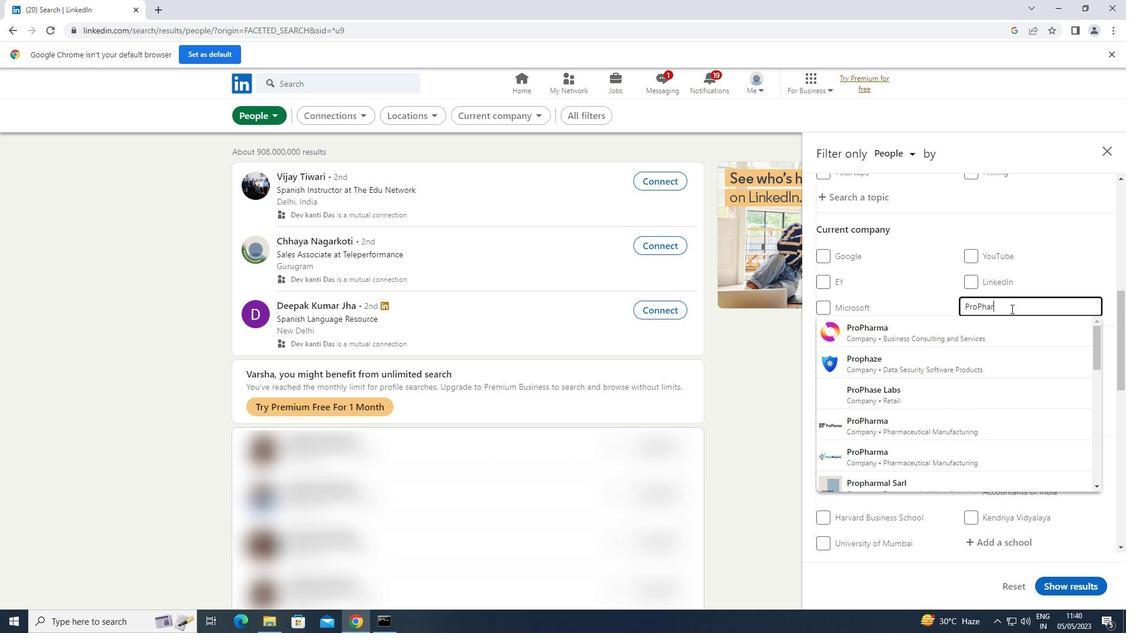 
Action: Mouse moved to (960, 335)
Screenshot: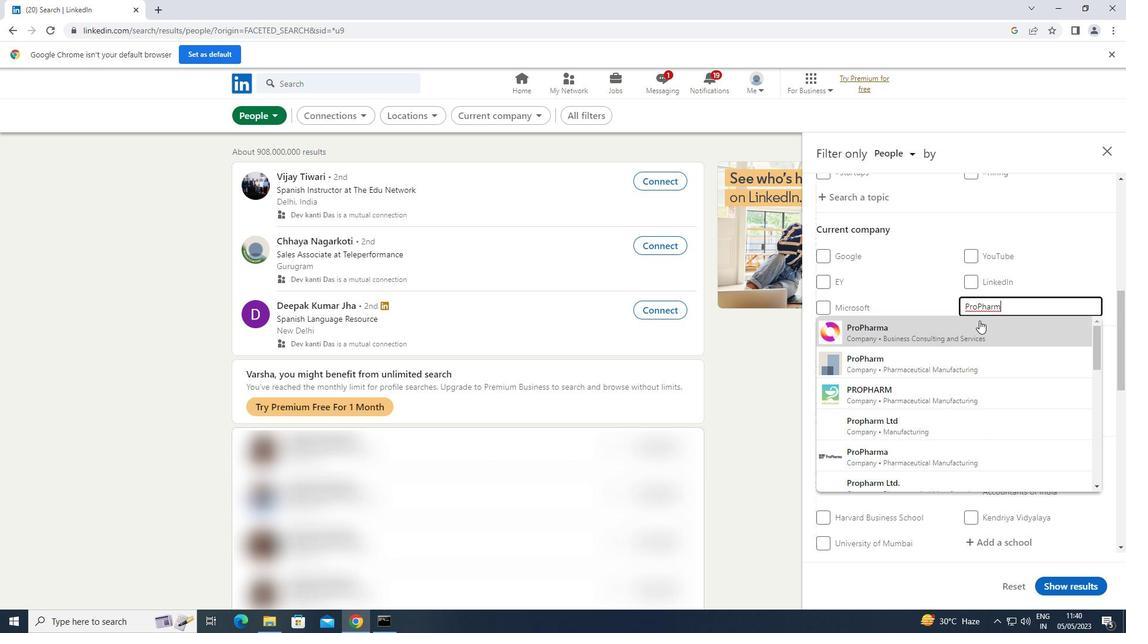 
Action: Mouse pressed left at (960, 335)
Screenshot: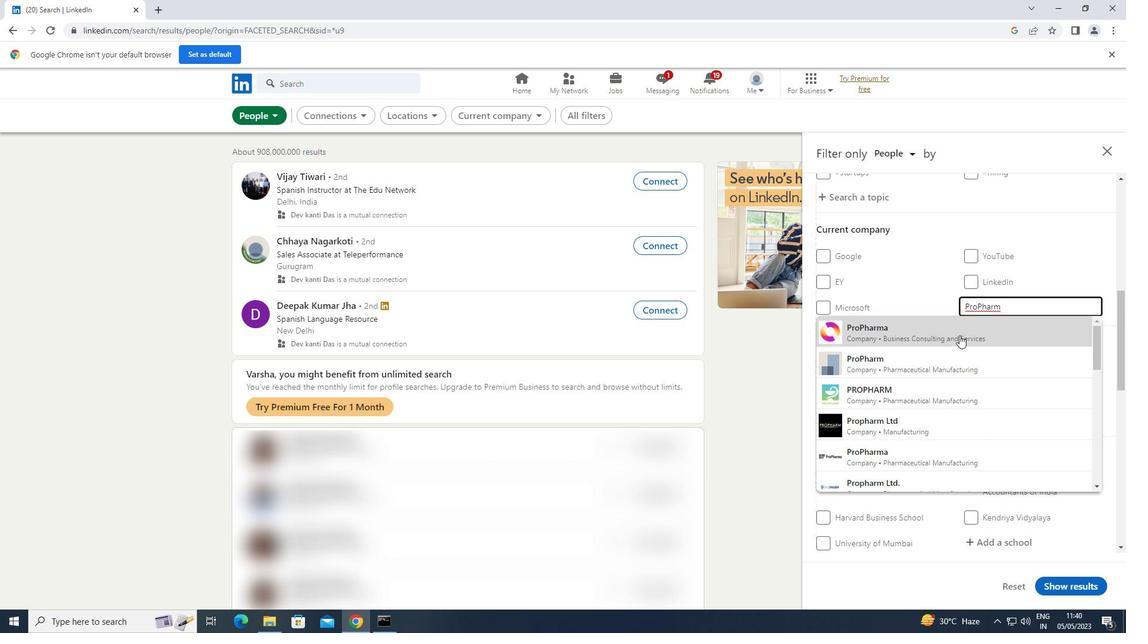 
Action: Mouse scrolled (960, 335) with delta (0, 0)
Screenshot: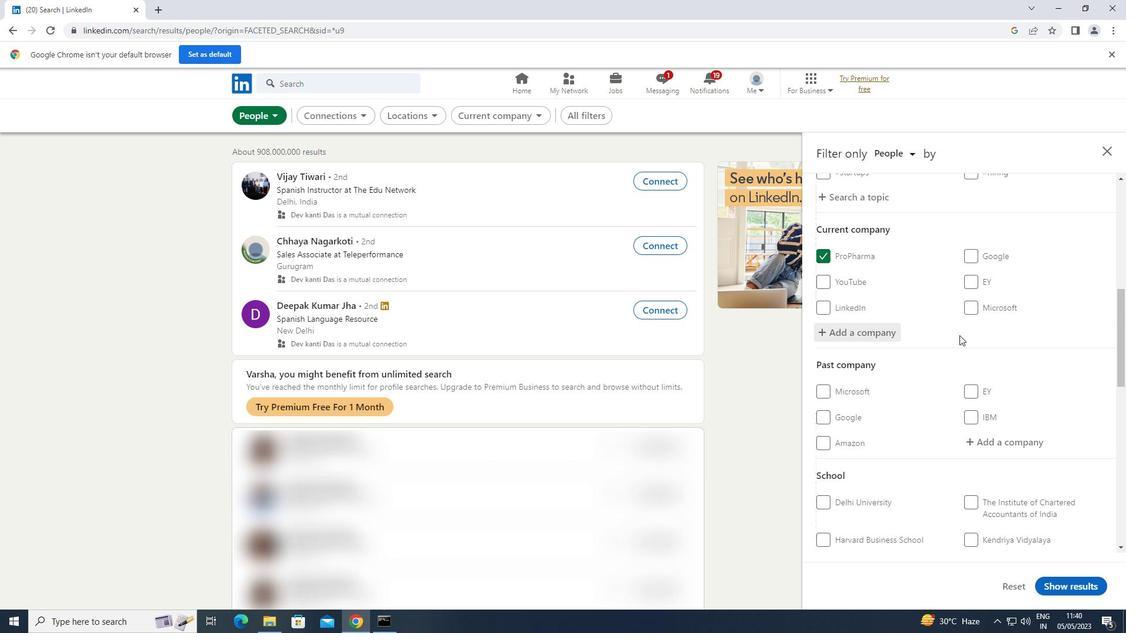
Action: Mouse scrolled (960, 335) with delta (0, 0)
Screenshot: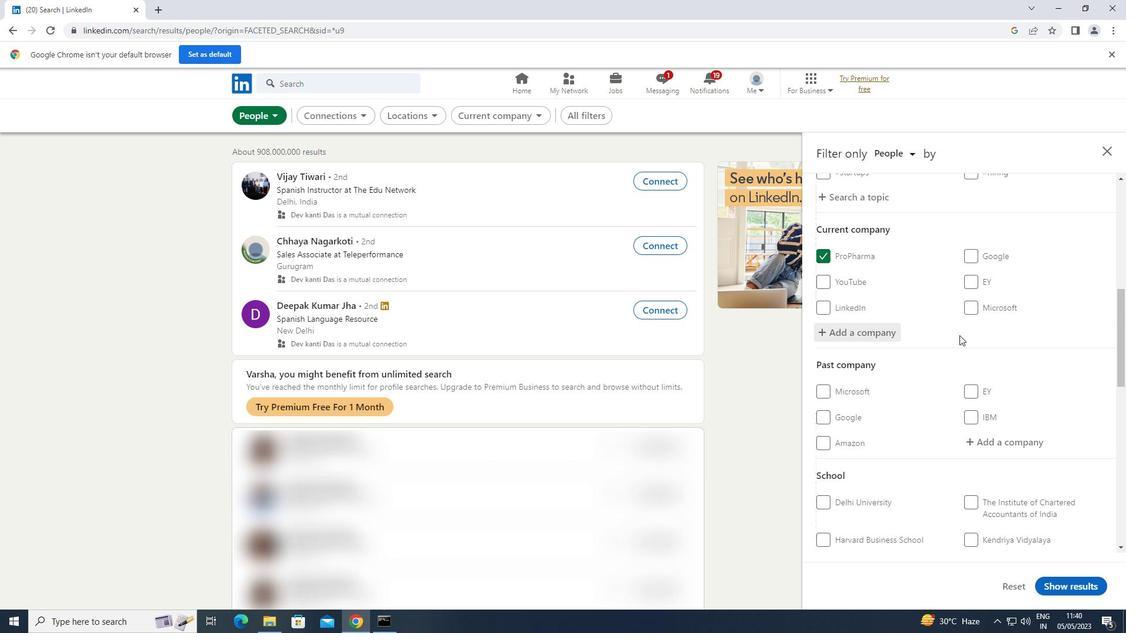 
Action: Mouse scrolled (960, 335) with delta (0, 0)
Screenshot: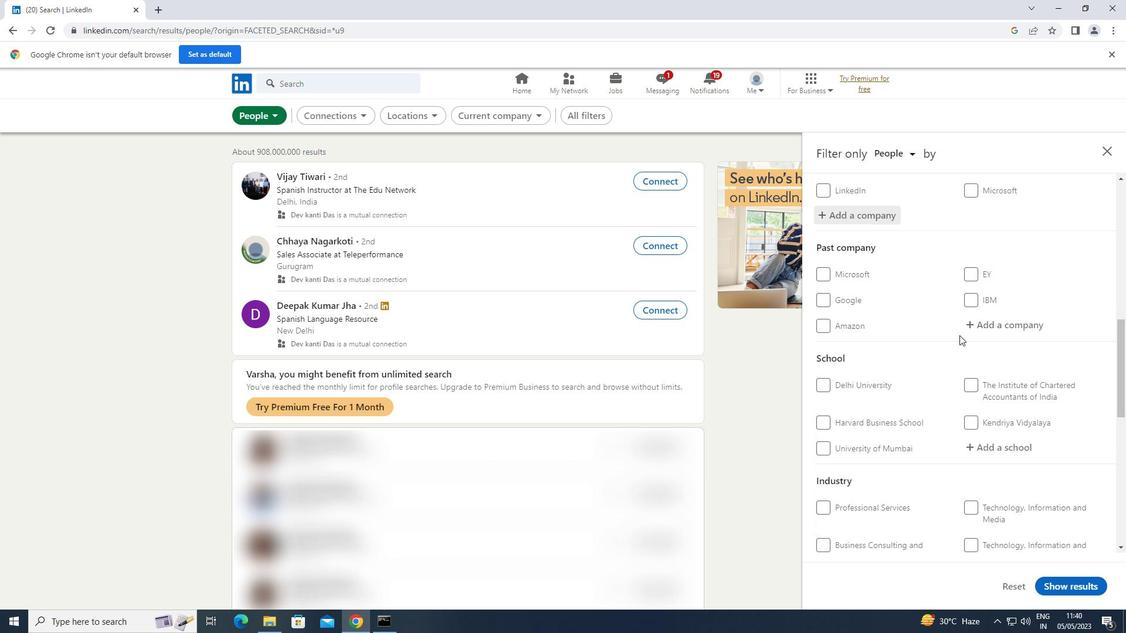 
Action: Mouse moved to (1004, 382)
Screenshot: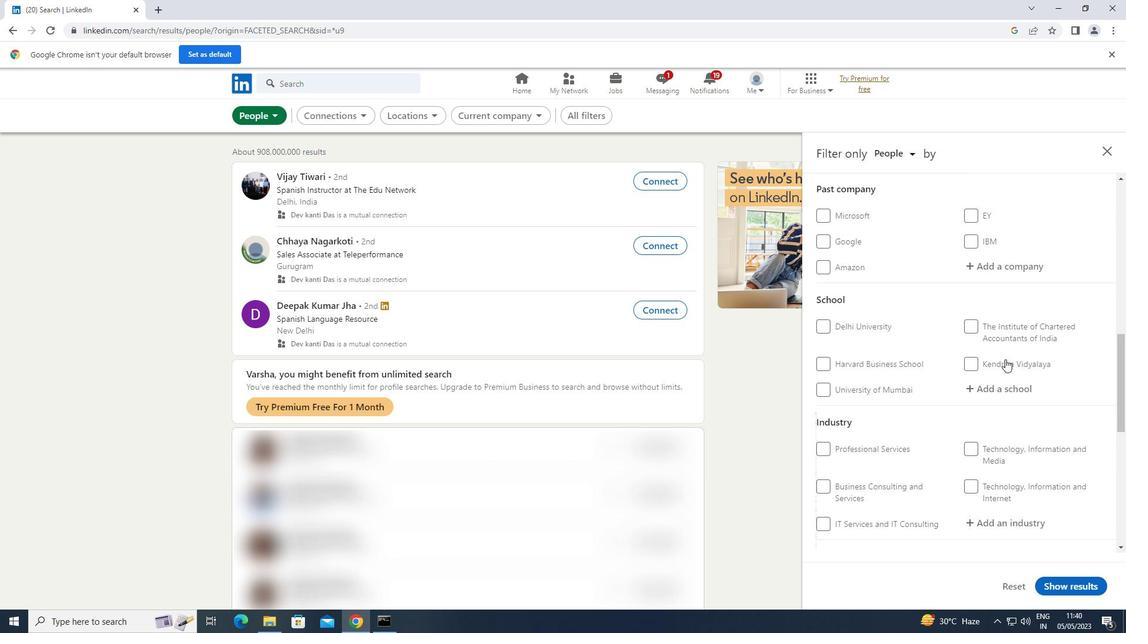 
Action: Mouse pressed left at (1004, 382)
Screenshot: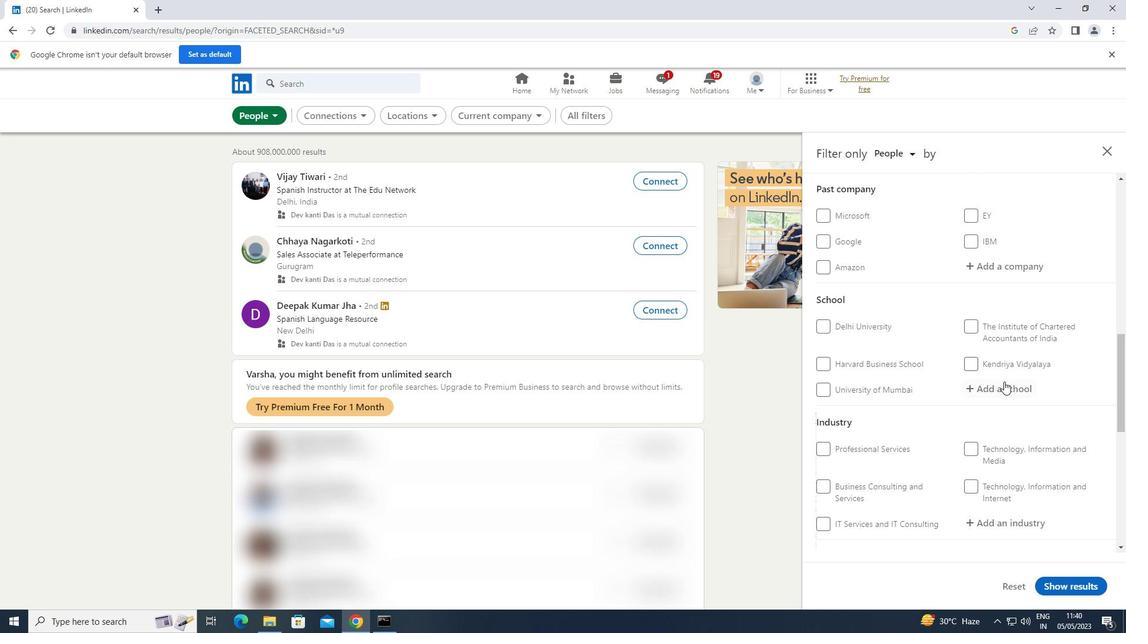 
Action: Key pressed <Key.shift>KUMAUN<Key.space><Key.shift>UNIVERSI
Screenshot: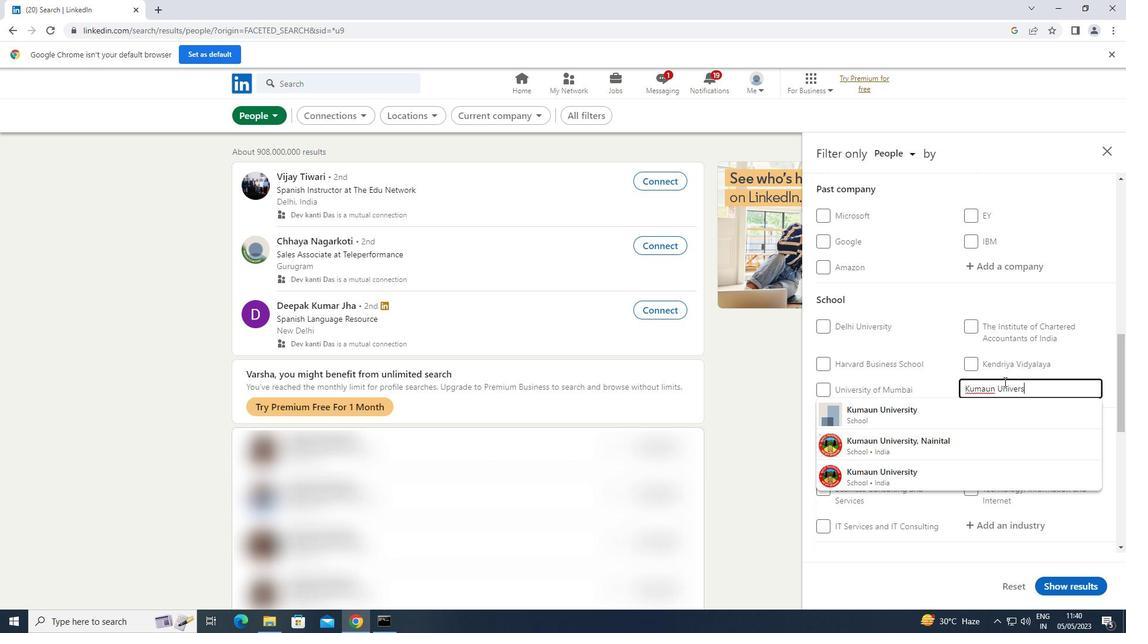 
Action: Mouse moved to (894, 421)
Screenshot: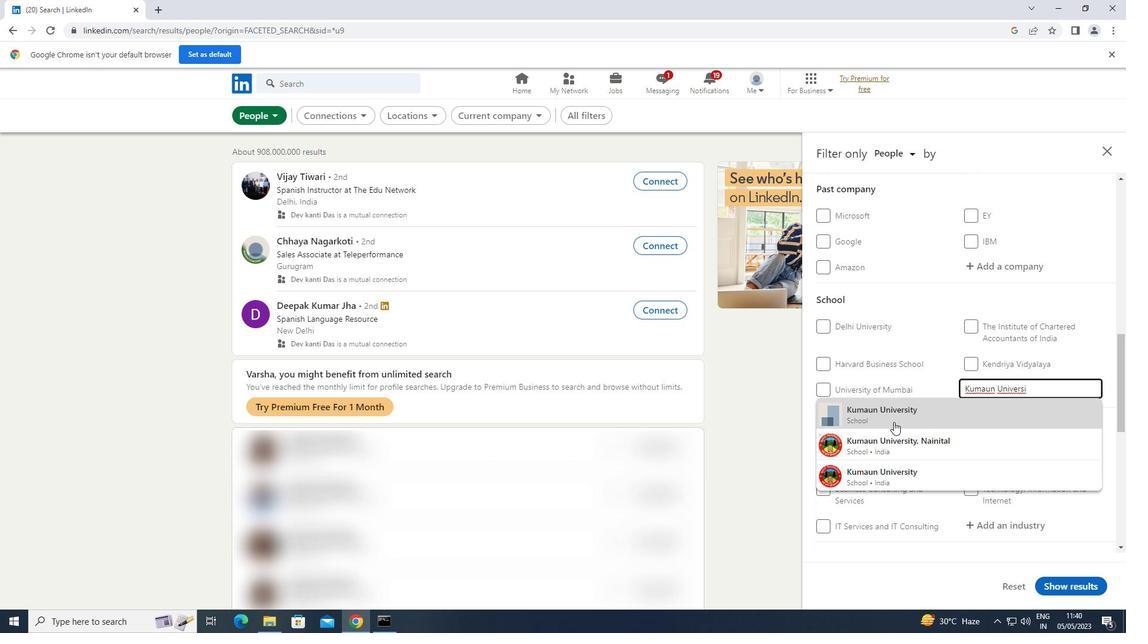 
Action: Mouse pressed left at (894, 421)
Screenshot: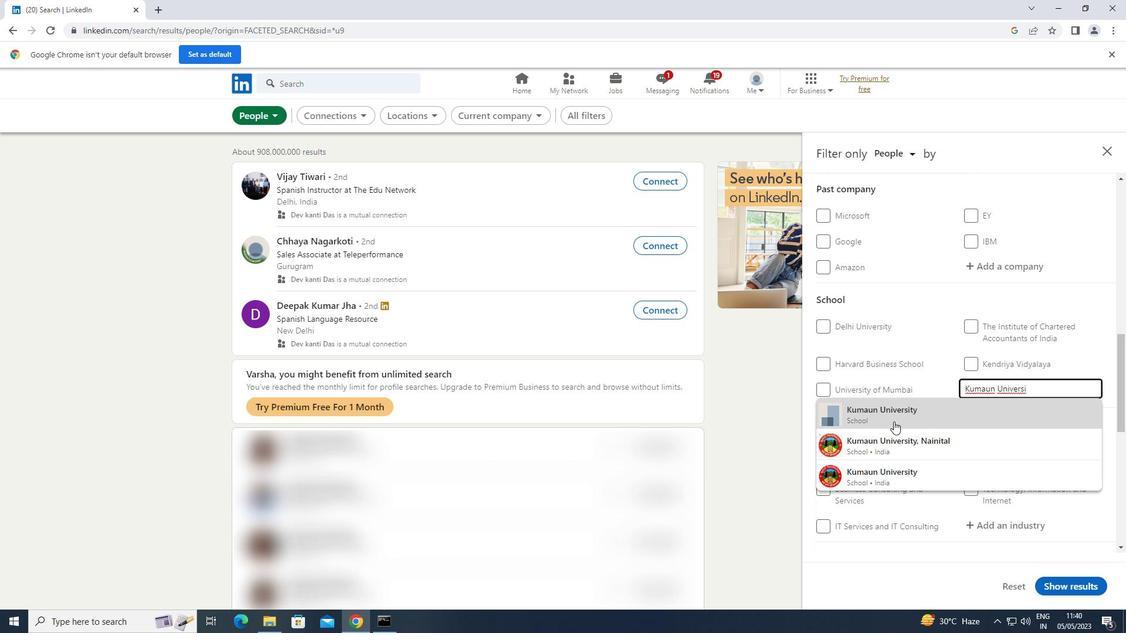 
Action: Mouse scrolled (894, 420) with delta (0, 0)
Screenshot: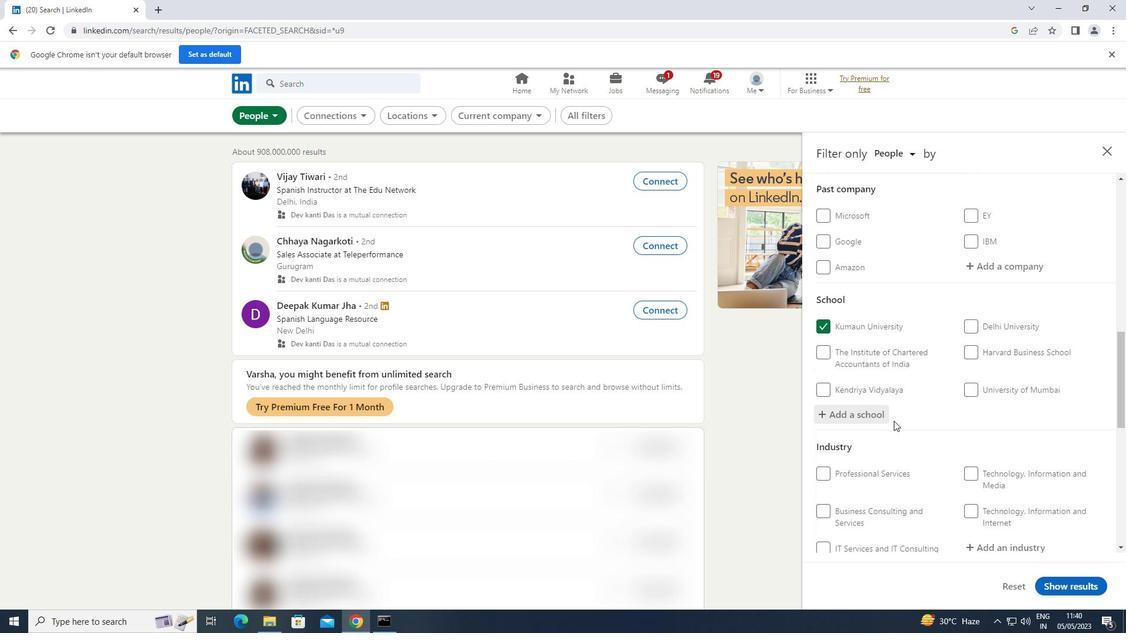 
Action: Mouse scrolled (894, 420) with delta (0, 0)
Screenshot: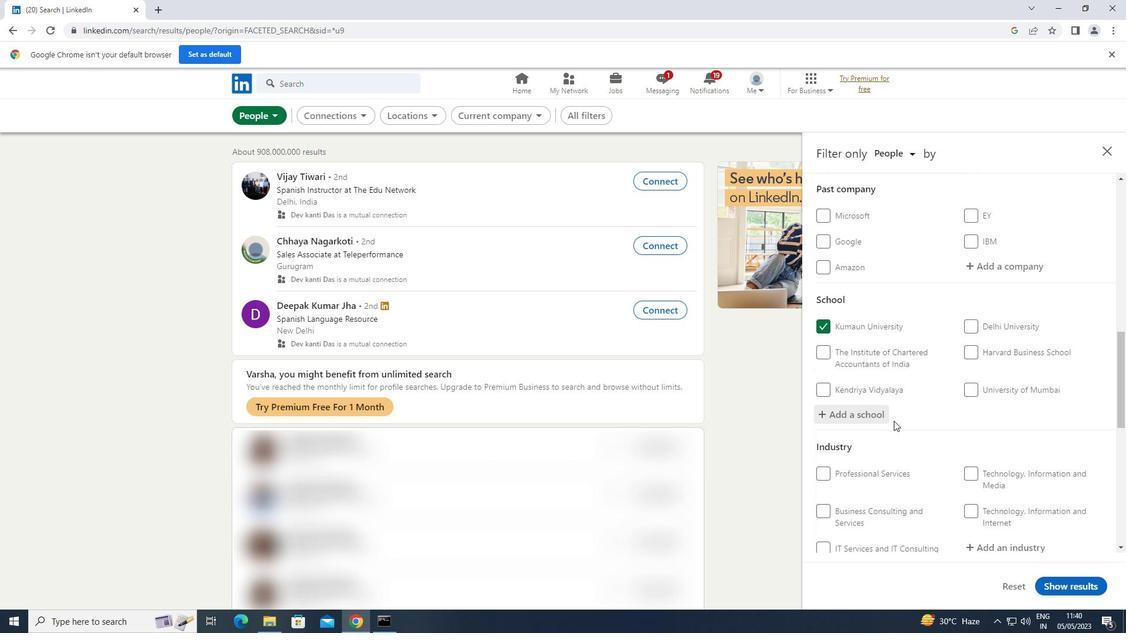 
Action: Mouse moved to (894, 420)
Screenshot: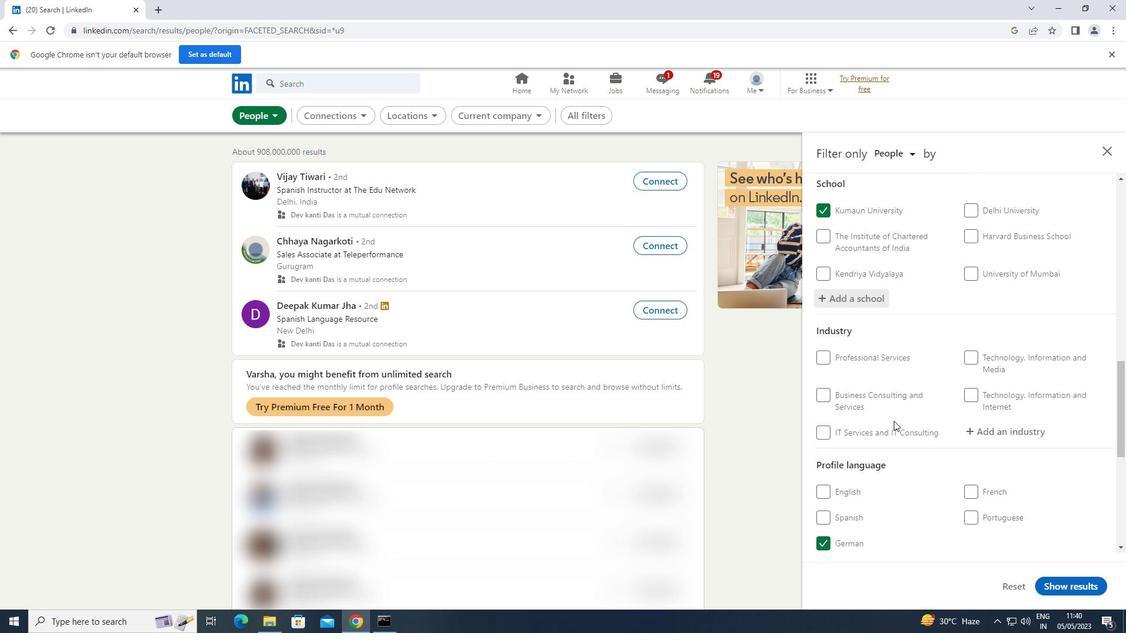 
Action: Mouse scrolled (894, 420) with delta (0, 0)
Screenshot: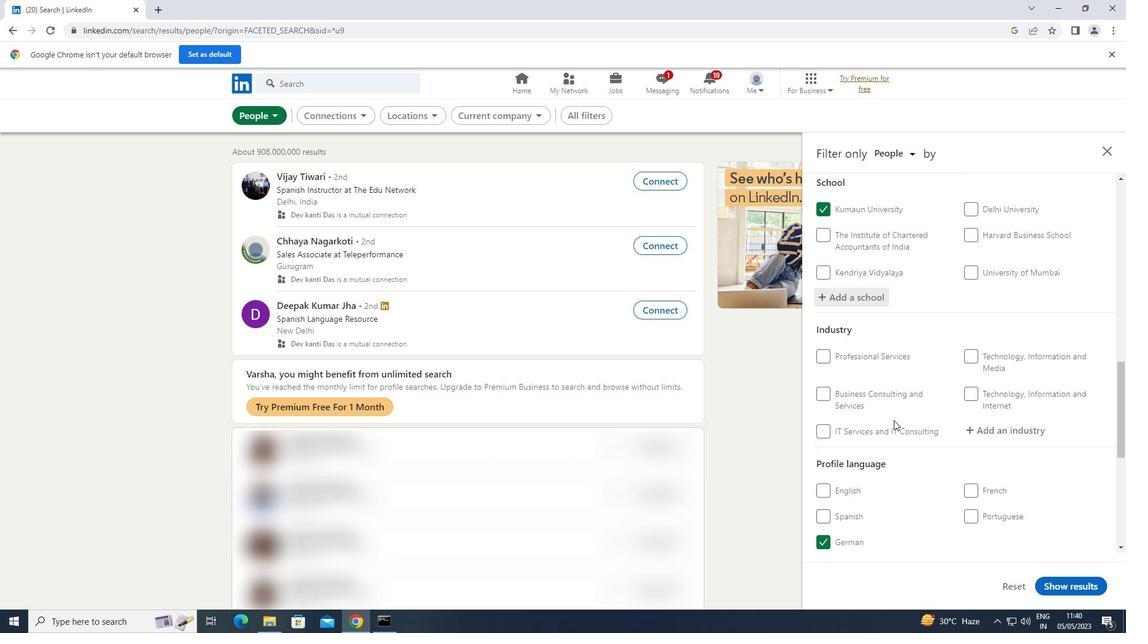 
Action: Mouse scrolled (894, 421) with delta (0, 0)
Screenshot: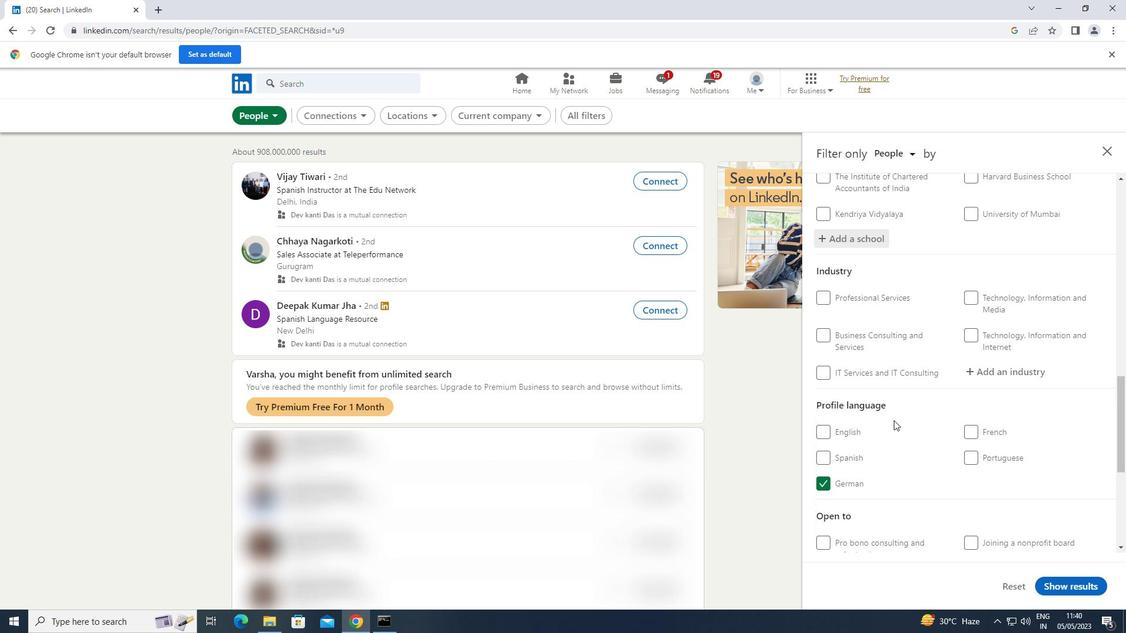 
Action: Mouse moved to (994, 435)
Screenshot: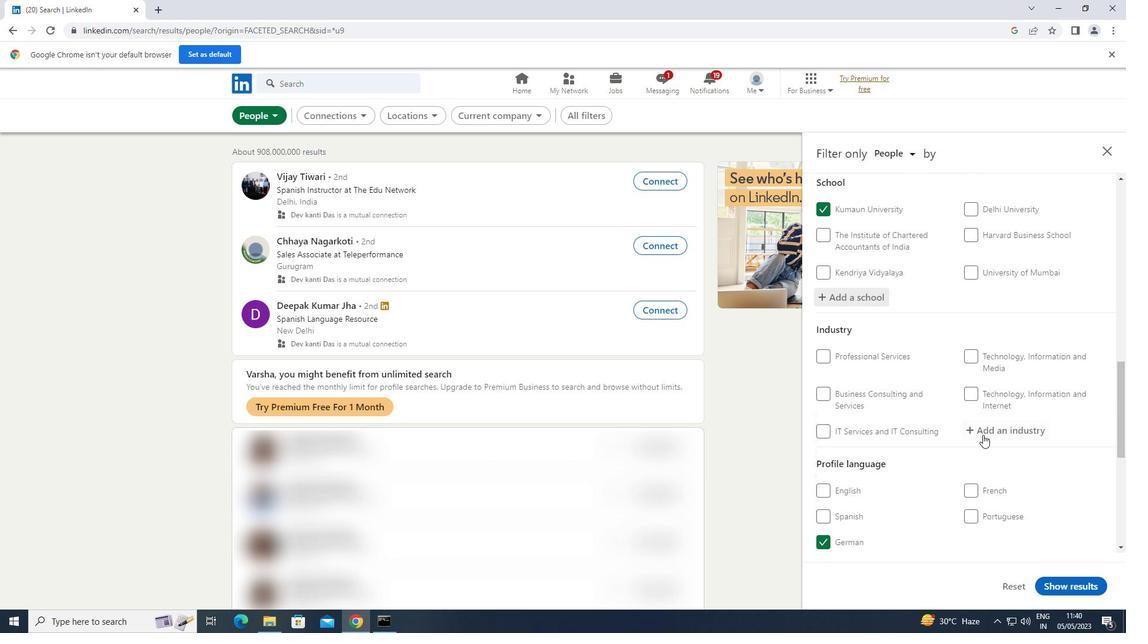 
Action: Mouse pressed left at (994, 435)
Screenshot: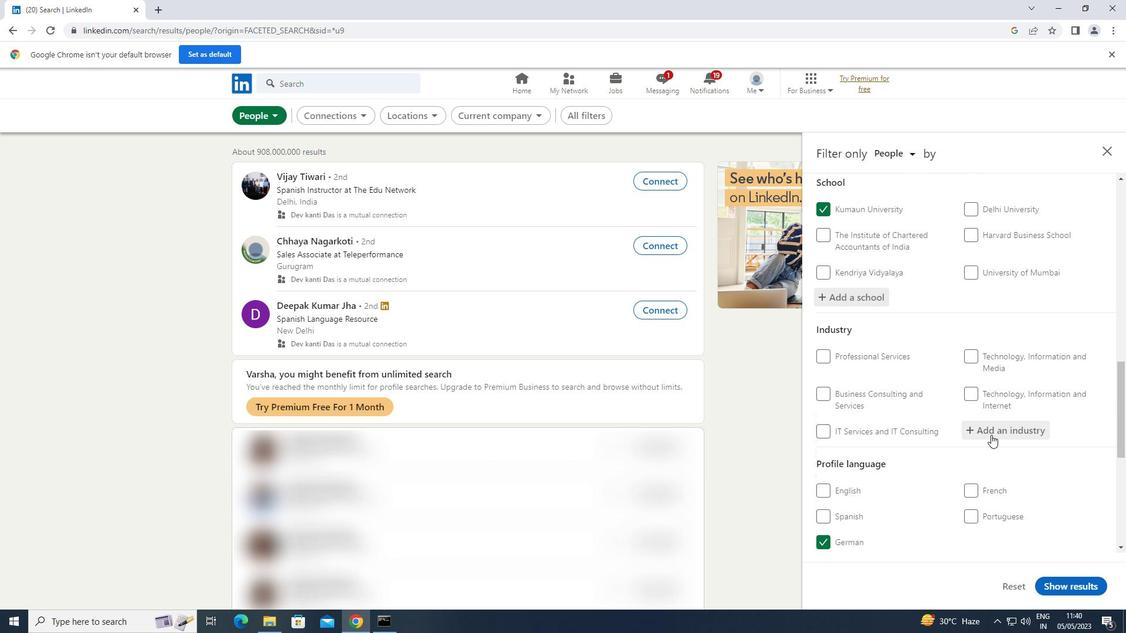 
Action: Key pressed <Key.shift>FOOTWEAR<Key.space><Key.shift>MANUFA
Screenshot: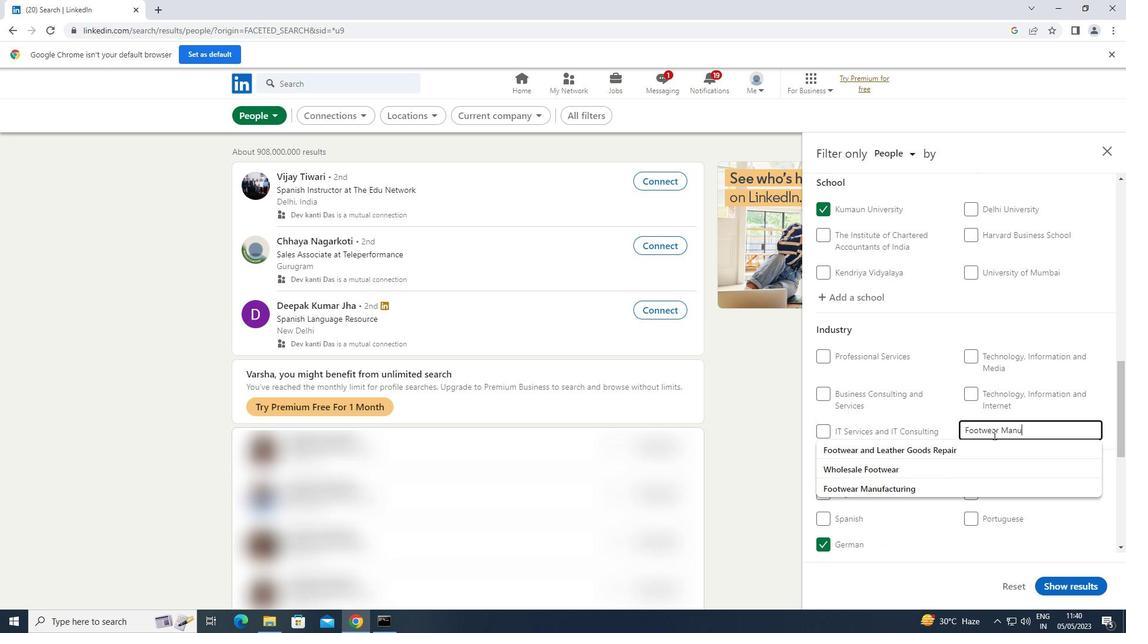 
Action: Mouse moved to (940, 449)
Screenshot: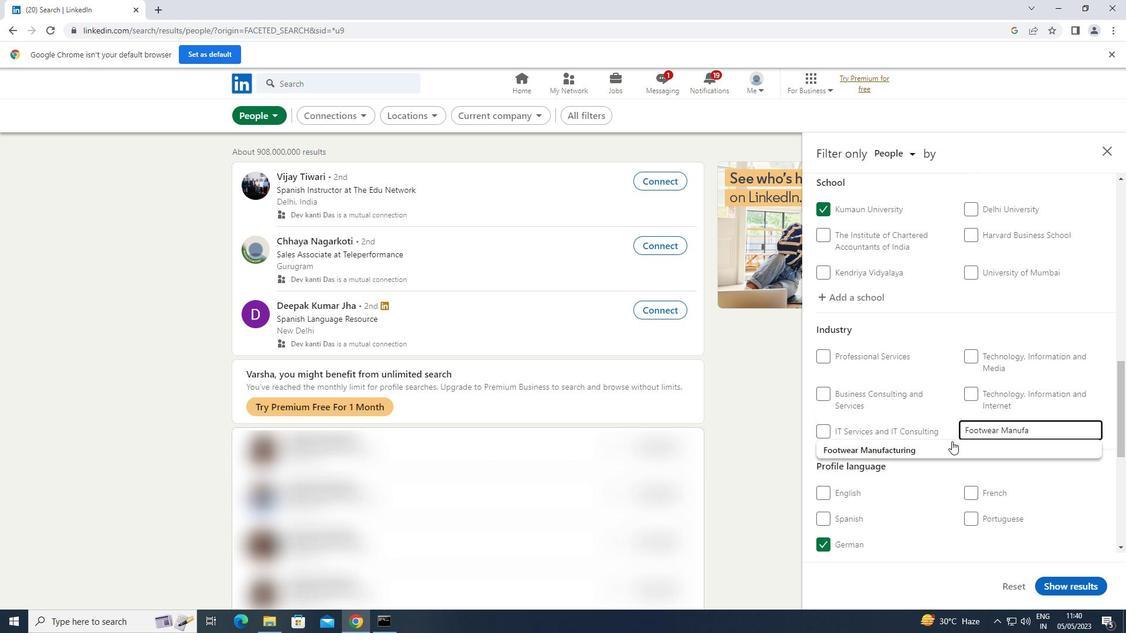 
Action: Mouse pressed left at (940, 449)
Screenshot: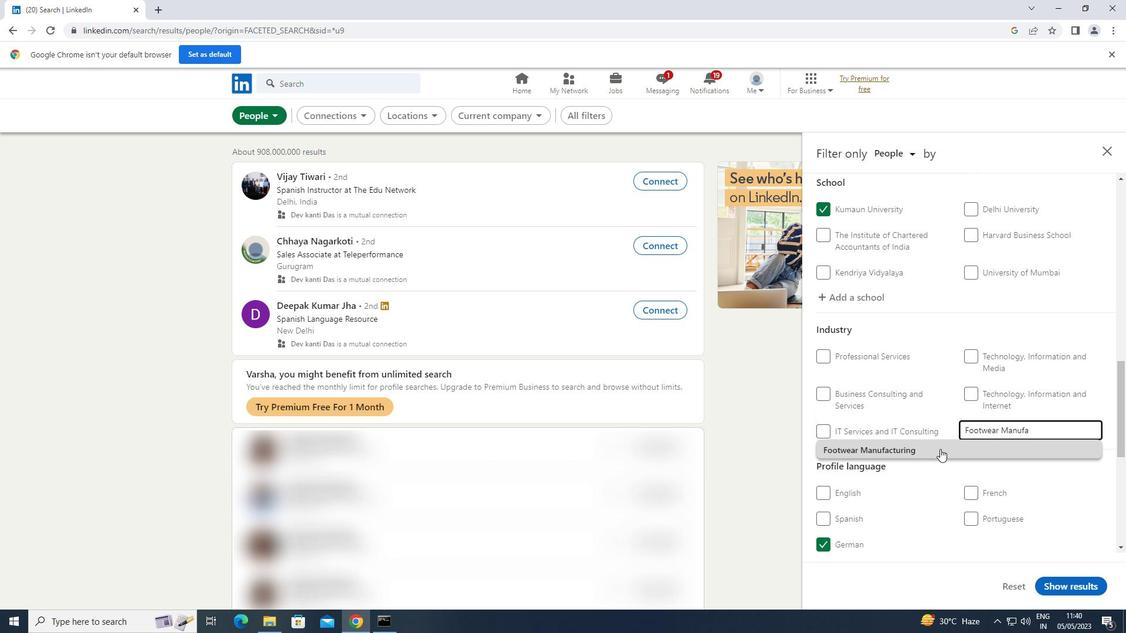 
Action: Mouse scrolled (940, 448) with delta (0, 0)
Screenshot: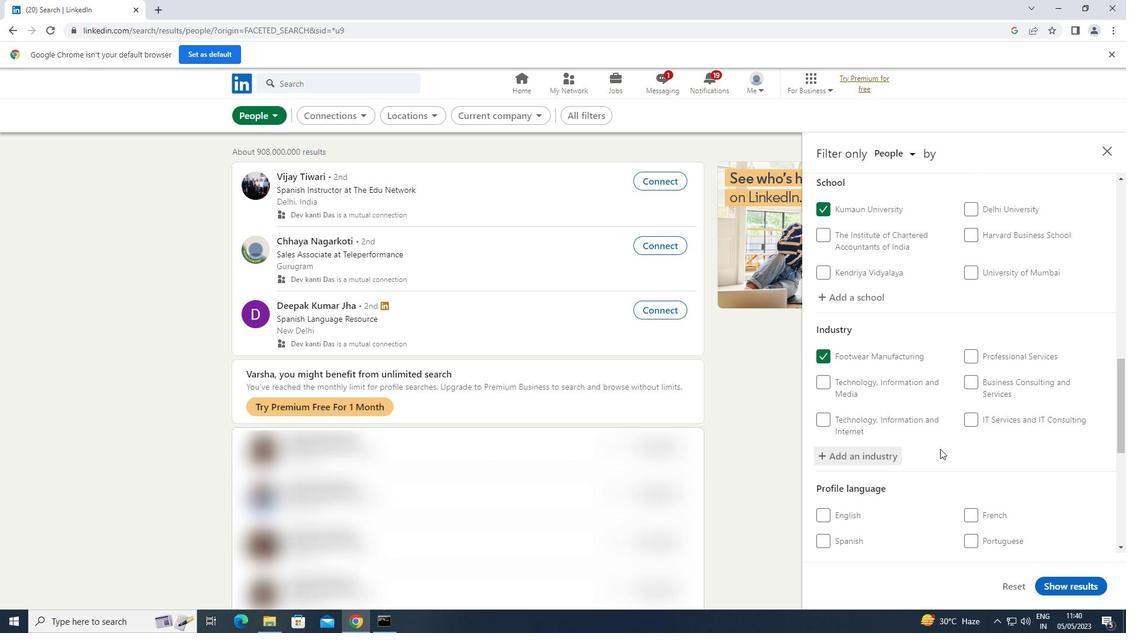 
Action: Mouse scrolled (940, 448) with delta (0, 0)
Screenshot: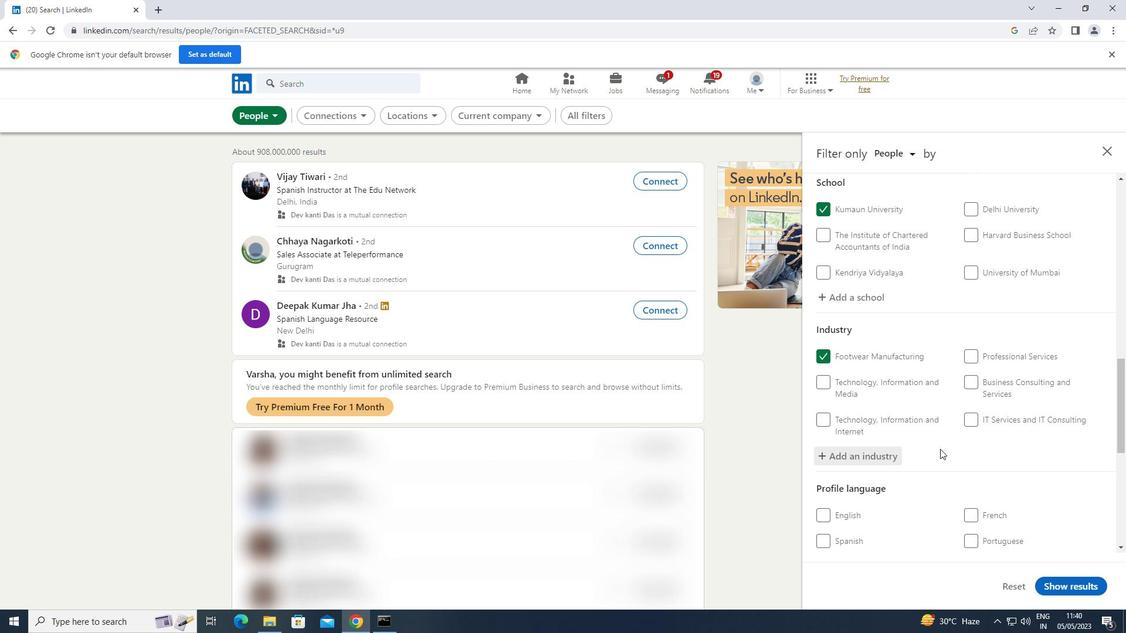 
Action: Mouse scrolled (940, 448) with delta (0, 0)
Screenshot: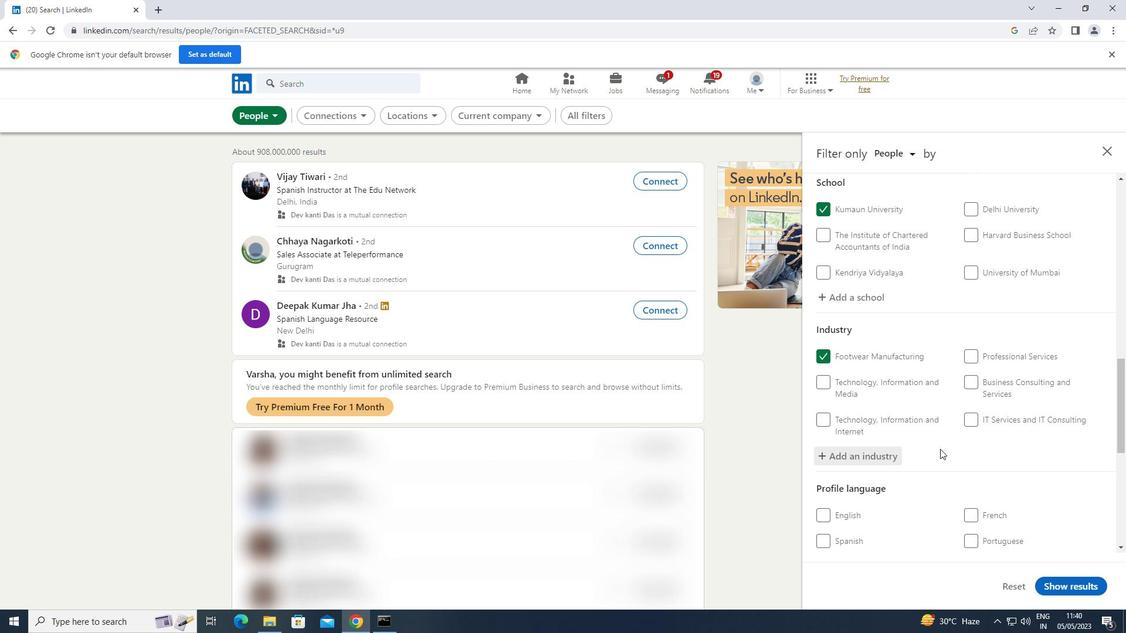 
Action: Mouse scrolled (940, 448) with delta (0, 0)
Screenshot: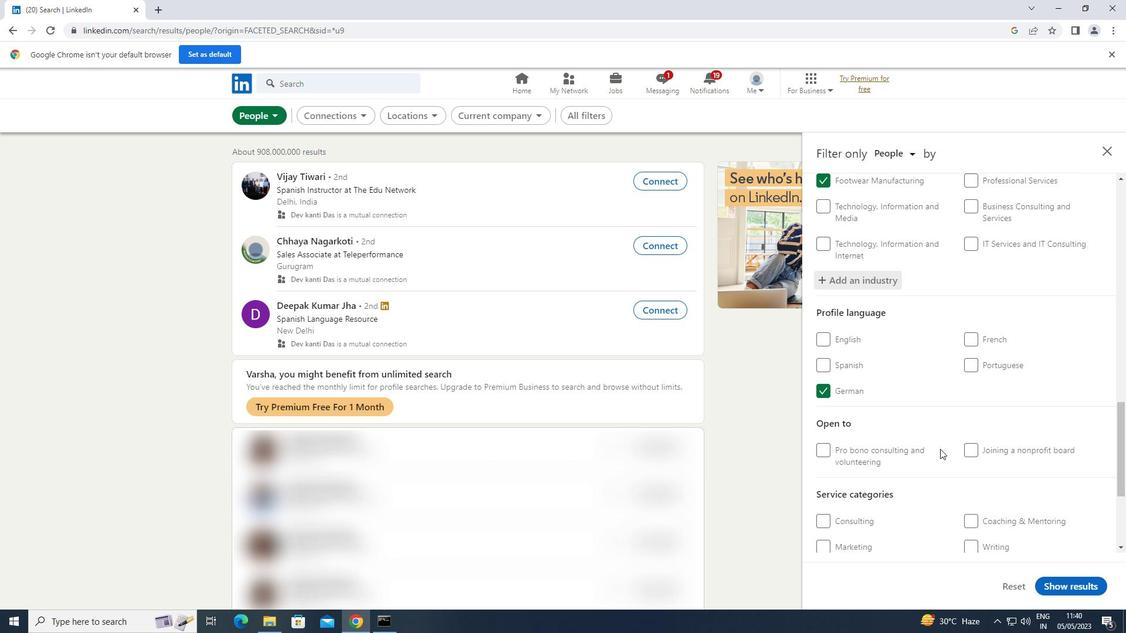 
Action: Mouse moved to (979, 509)
Screenshot: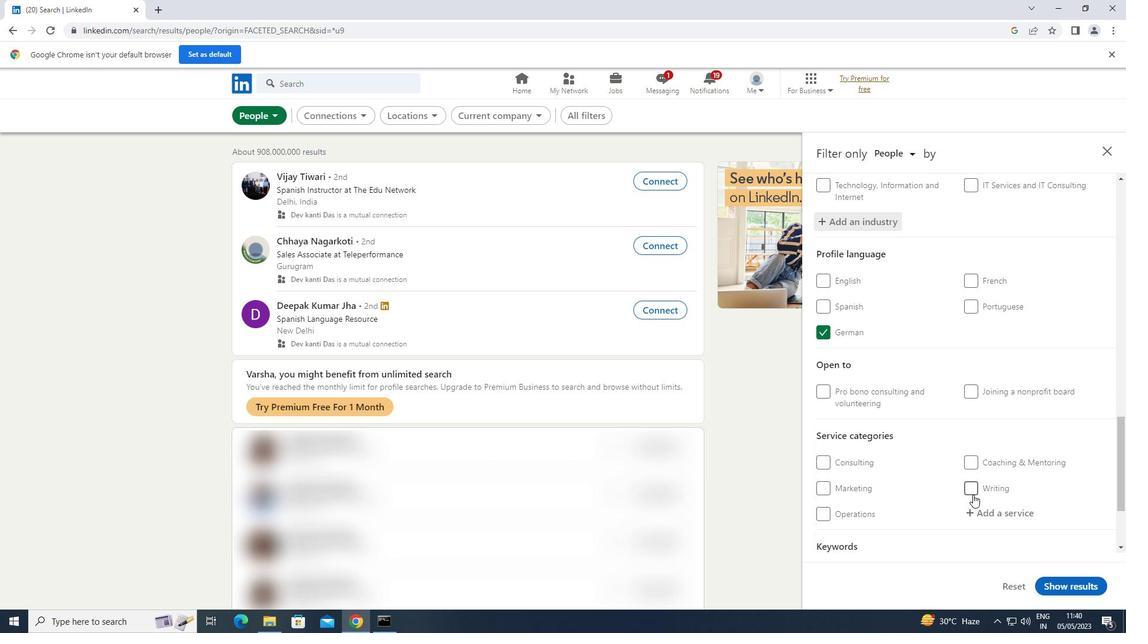 
Action: Mouse pressed left at (979, 509)
Screenshot: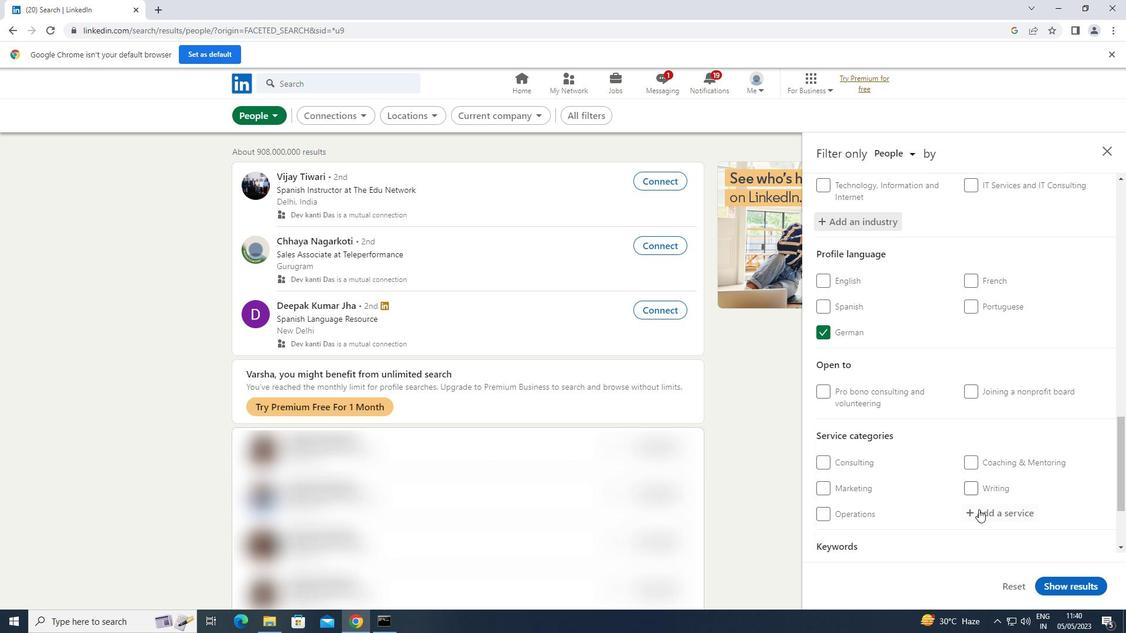 
Action: Key pressed <Key.shift>PERSONAL<Key.space>
Screenshot: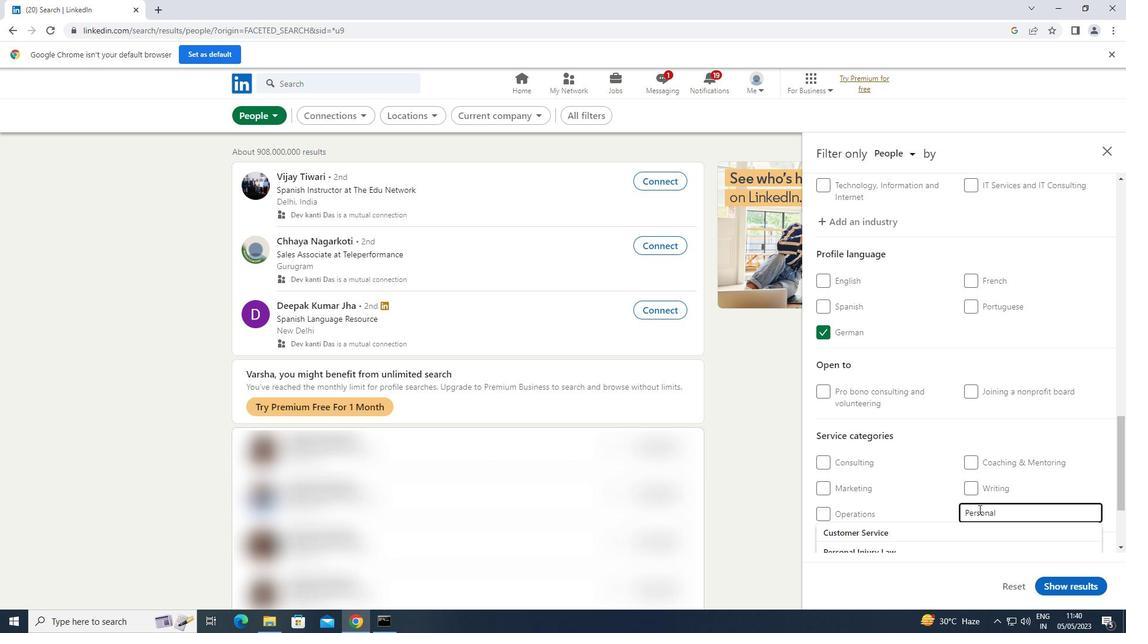 
Action: Mouse scrolled (979, 509) with delta (0, 0)
Screenshot: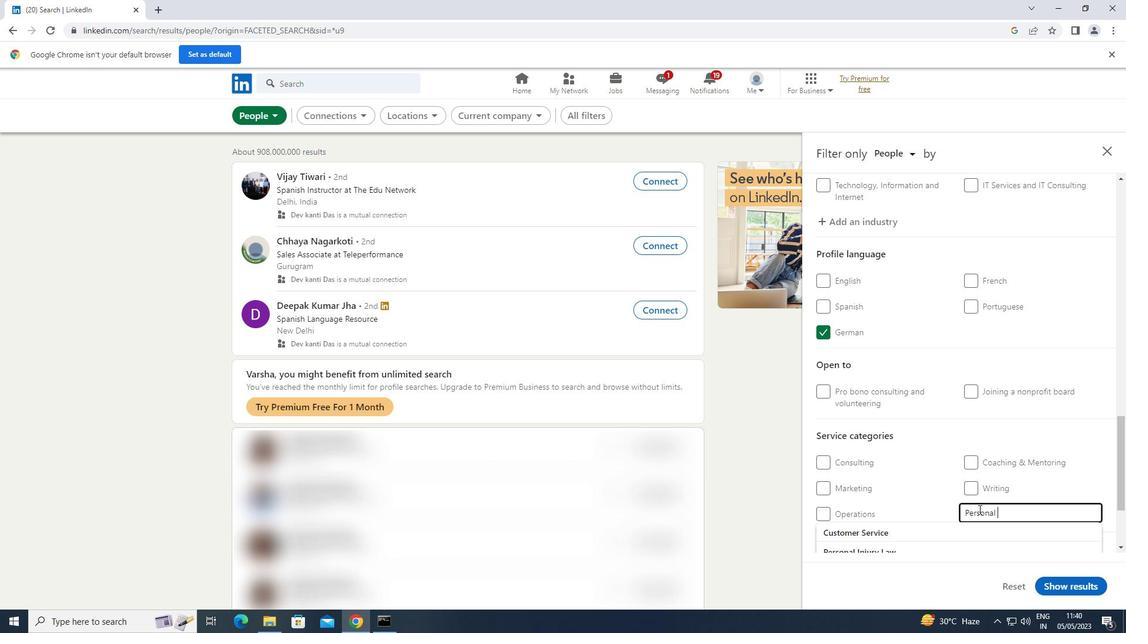 
Action: Mouse moved to (924, 495)
Screenshot: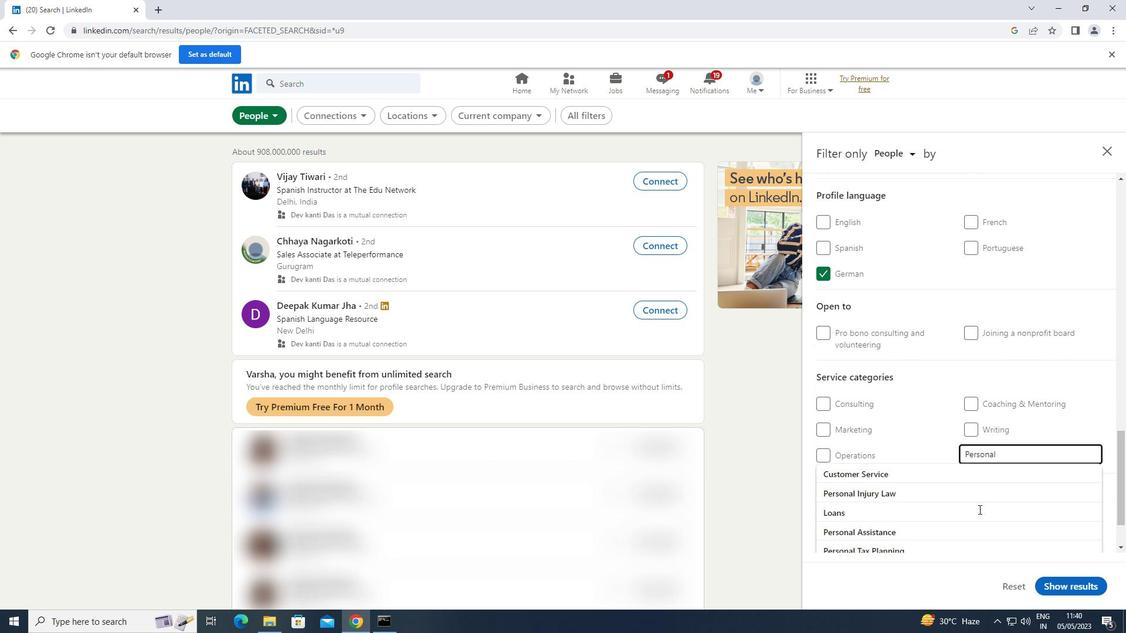 
Action: Mouse pressed left at (924, 495)
Screenshot: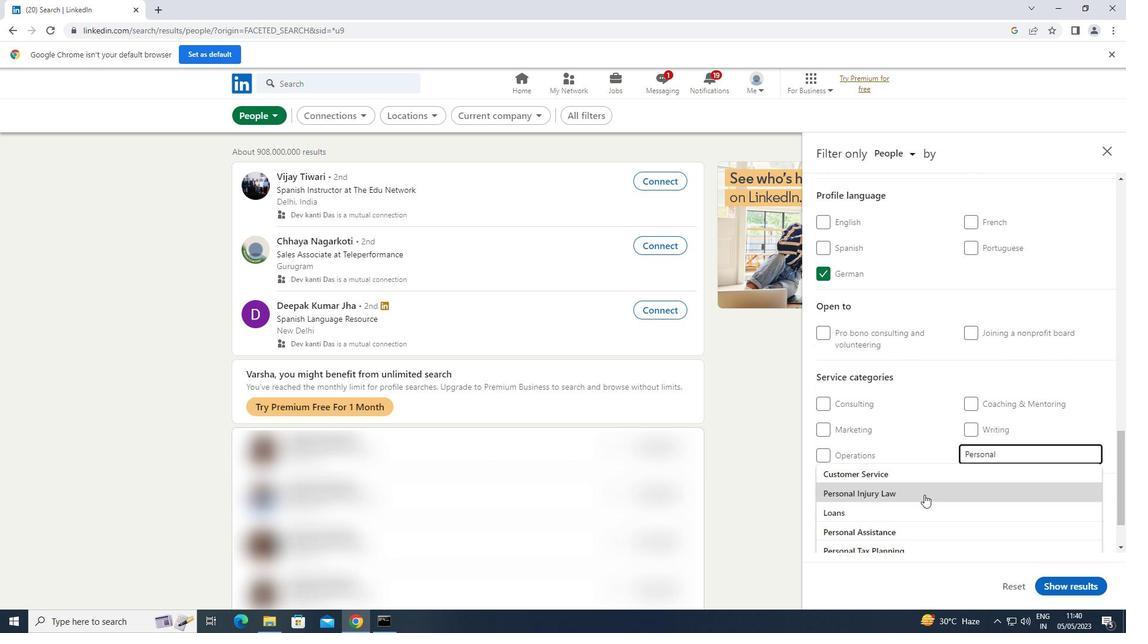 
Action: Mouse moved to (943, 467)
Screenshot: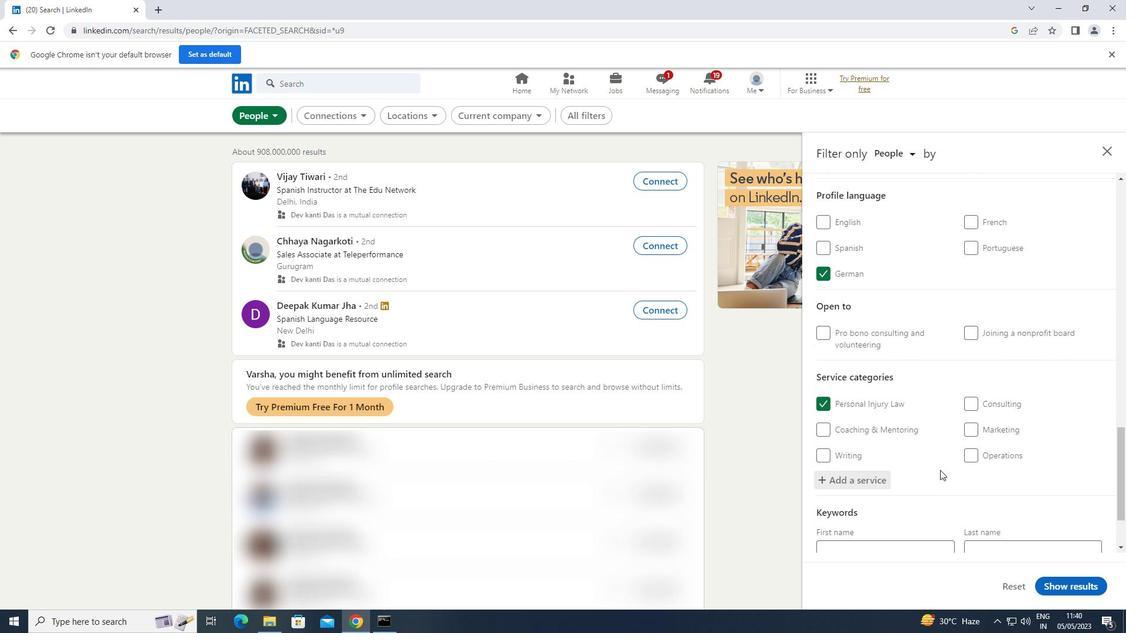 
Action: Mouse scrolled (943, 467) with delta (0, 0)
Screenshot: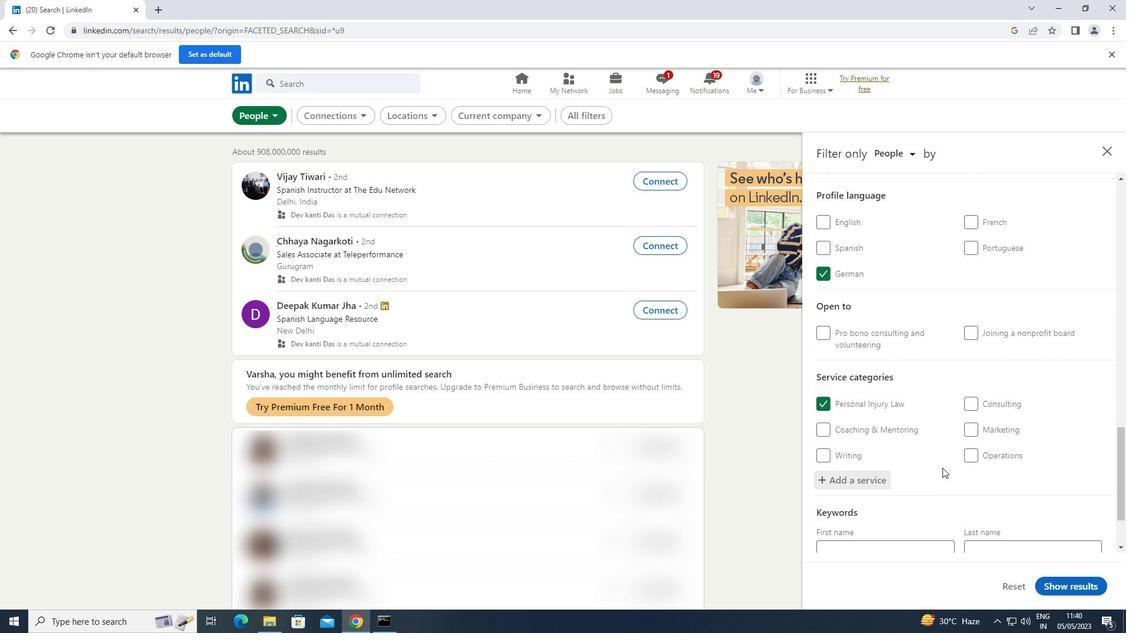 
Action: Mouse scrolled (943, 467) with delta (0, 0)
Screenshot: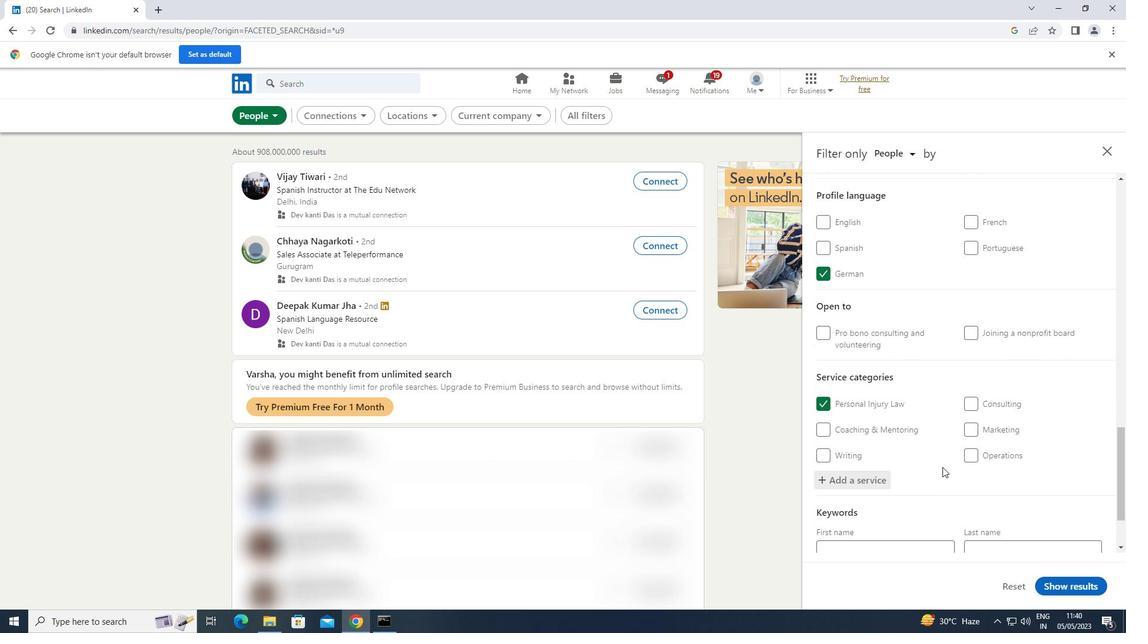
Action: Mouse scrolled (943, 467) with delta (0, 0)
Screenshot: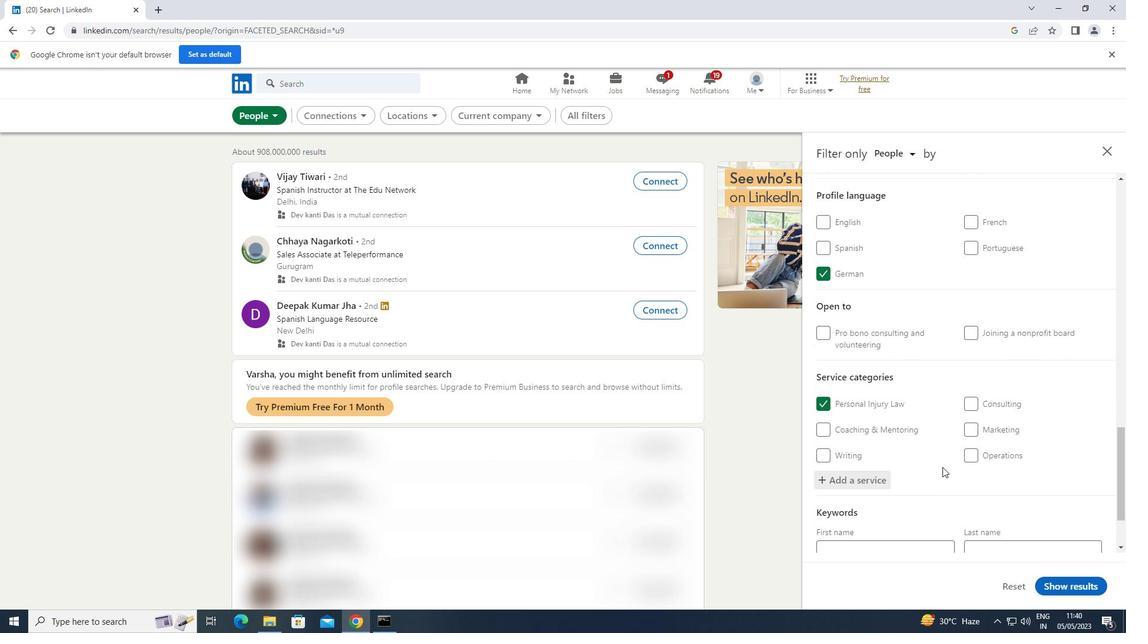 
Action: Mouse scrolled (943, 467) with delta (0, 0)
Screenshot: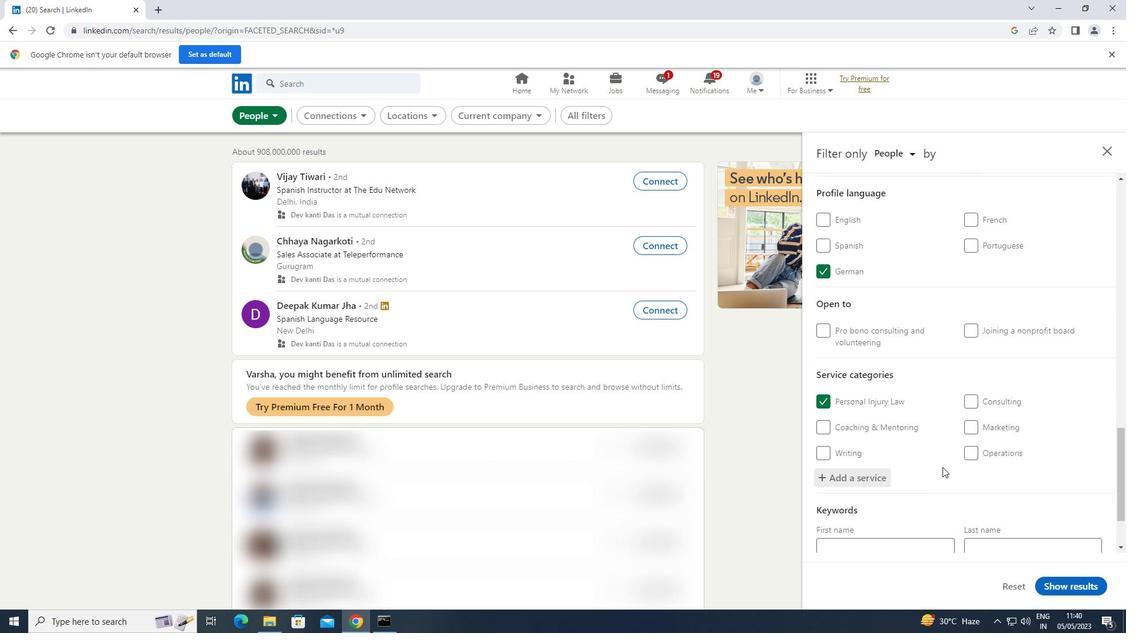 
Action: Mouse scrolled (943, 467) with delta (0, 0)
Screenshot: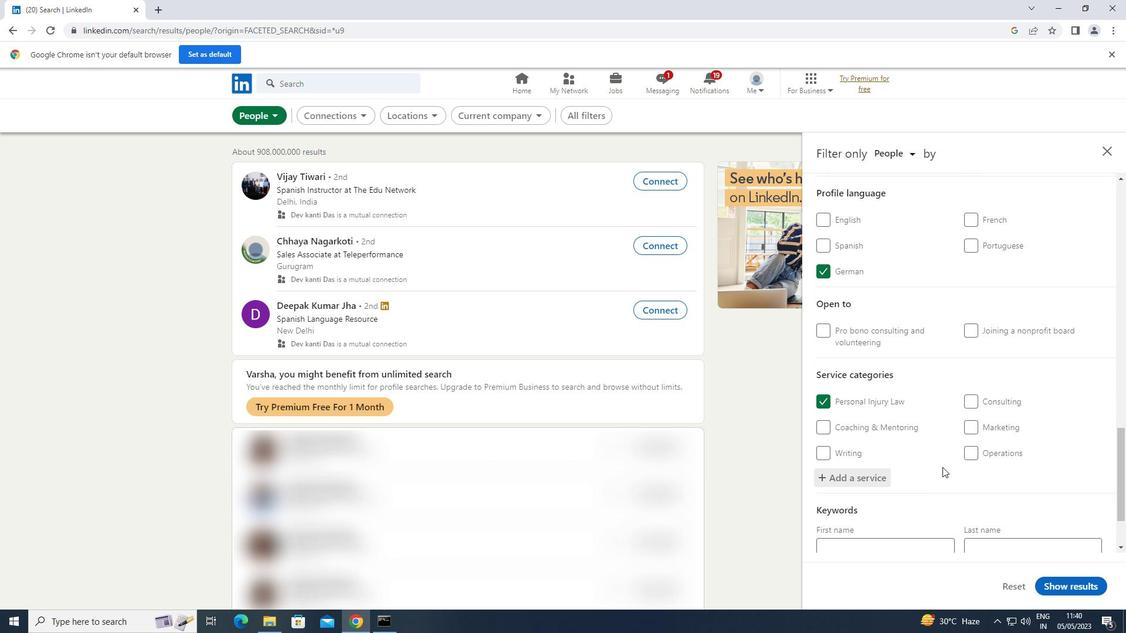 
Action: Mouse scrolled (943, 467) with delta (0, 0)
Screenshot: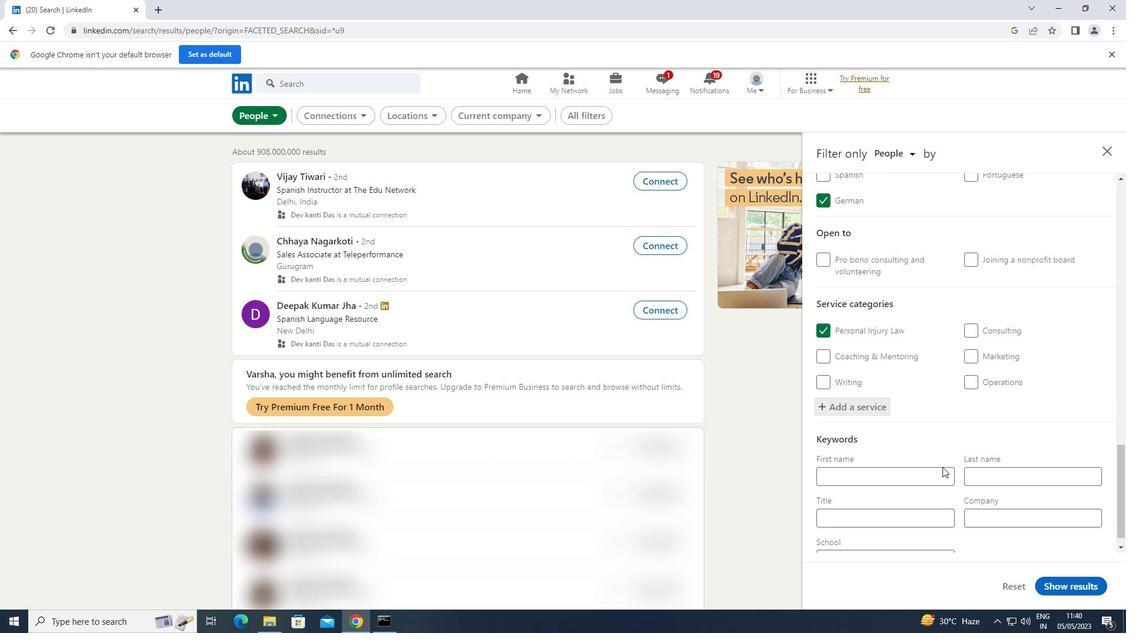 
Action: Mouse moved to (914, 494)
Screenshot: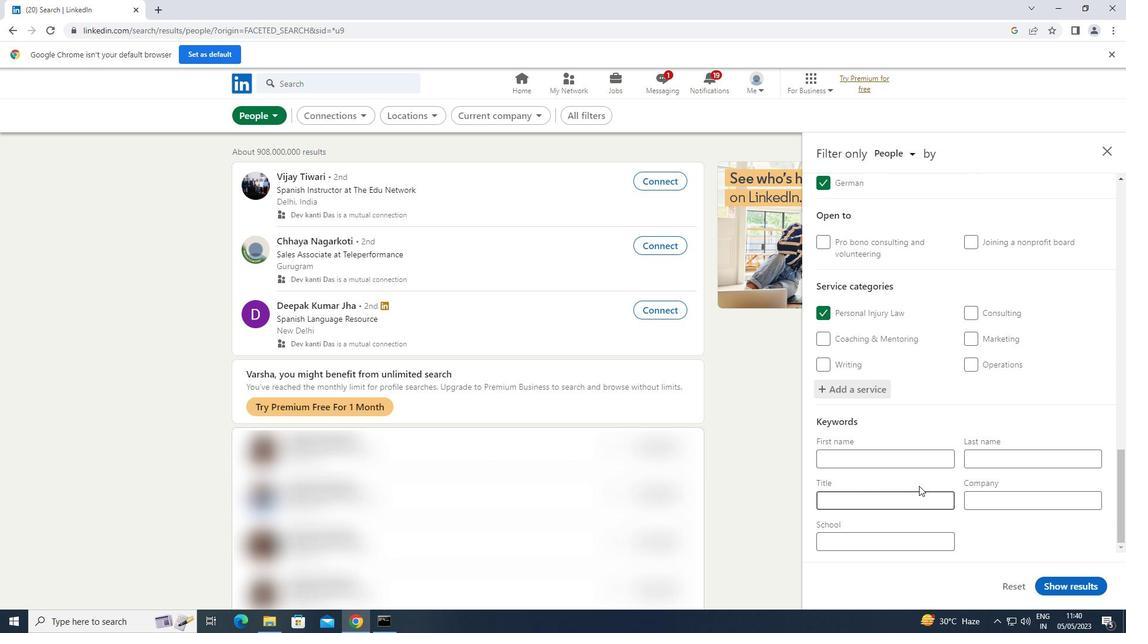
Action: Mouse pressed left at (914, 494)
Screenshot: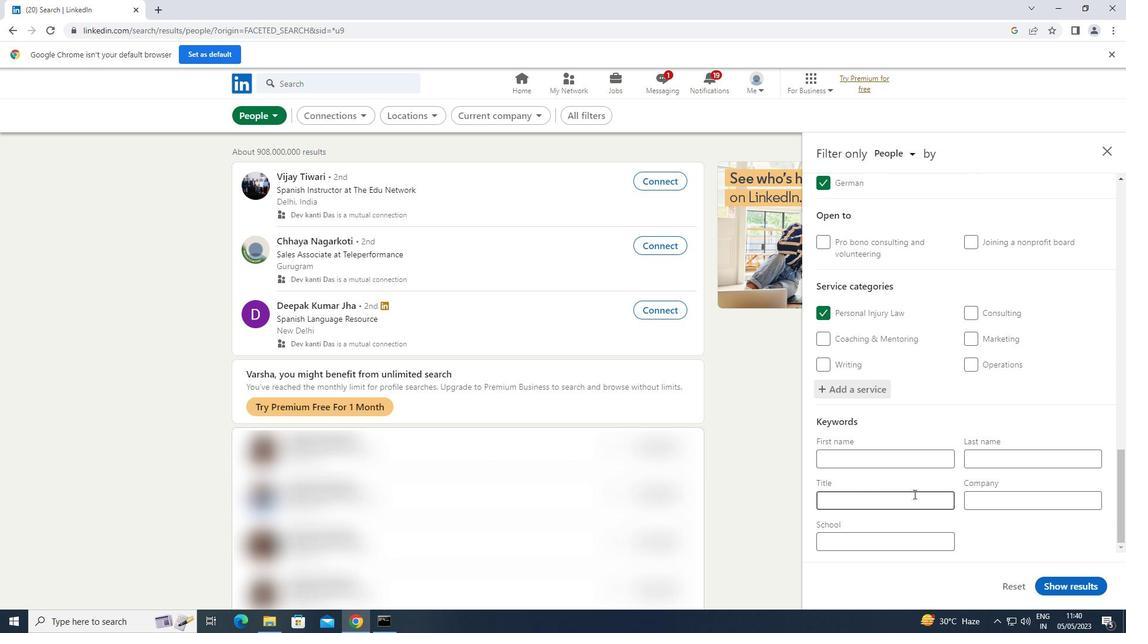 
Action: Key pressed <Key.shift>SOCIOLOGIST
Screenshot: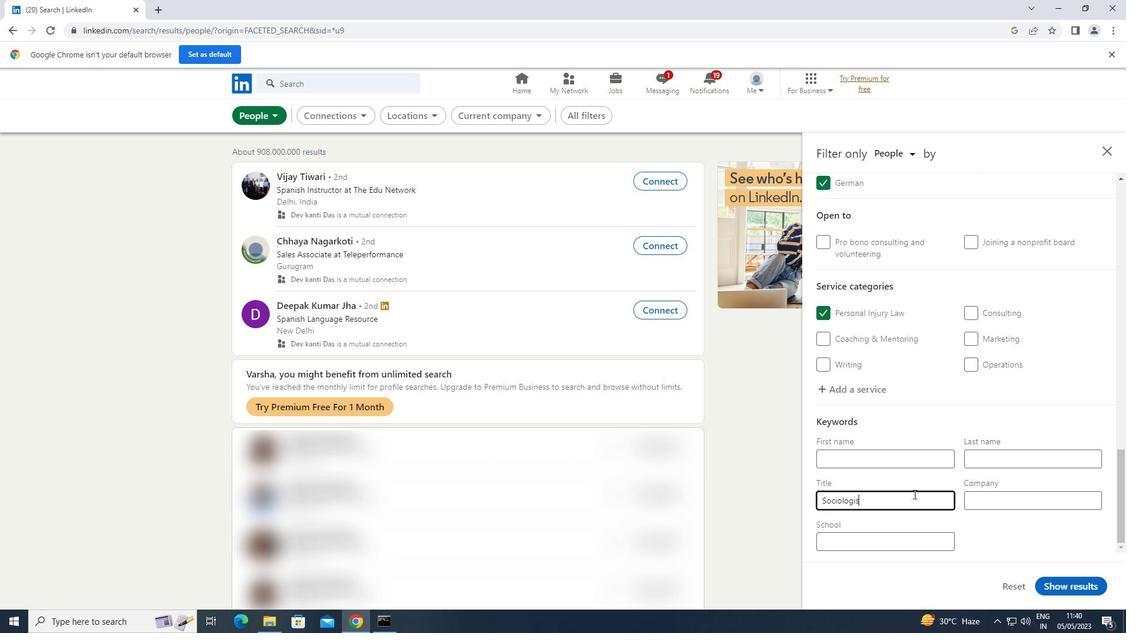 
Action: Mouse moved to (1072, 586)
Screenshot: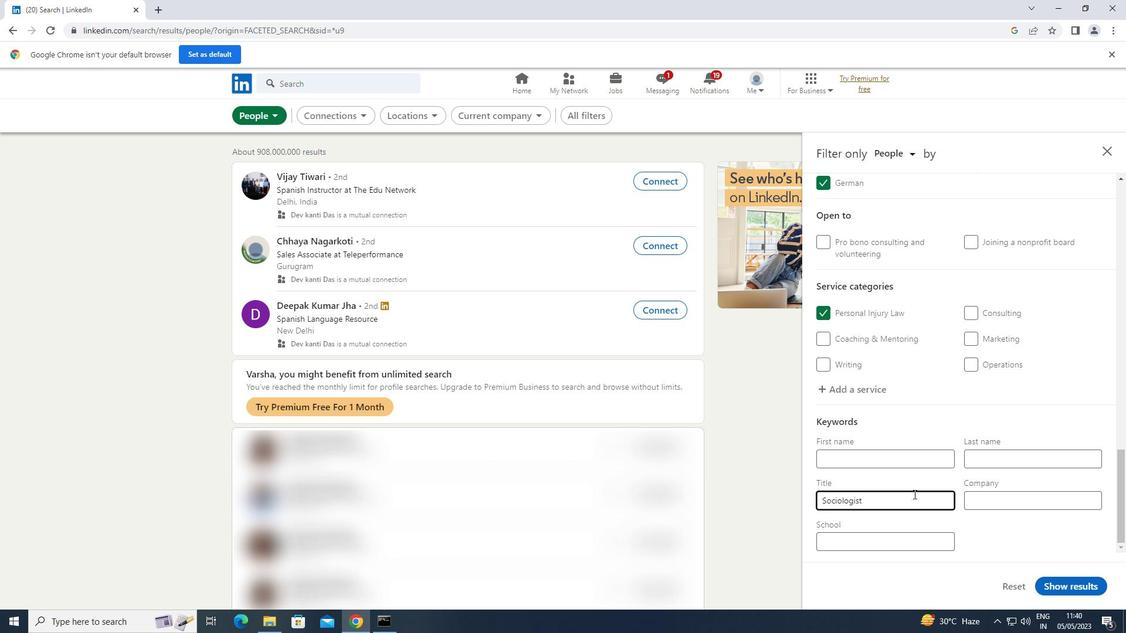 
Action: Mouse pressed left at (1072, 586)
Screenshot: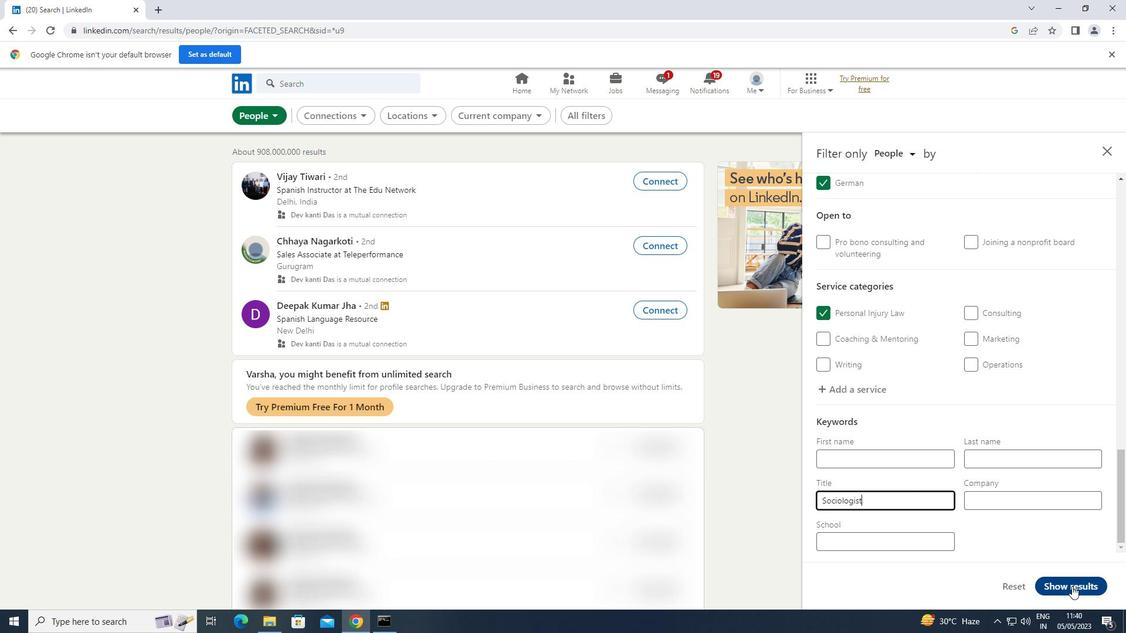 
